 Task: Show the option for the privacy policy.
Action: Mouse moved to (871, 113)
Screenshot: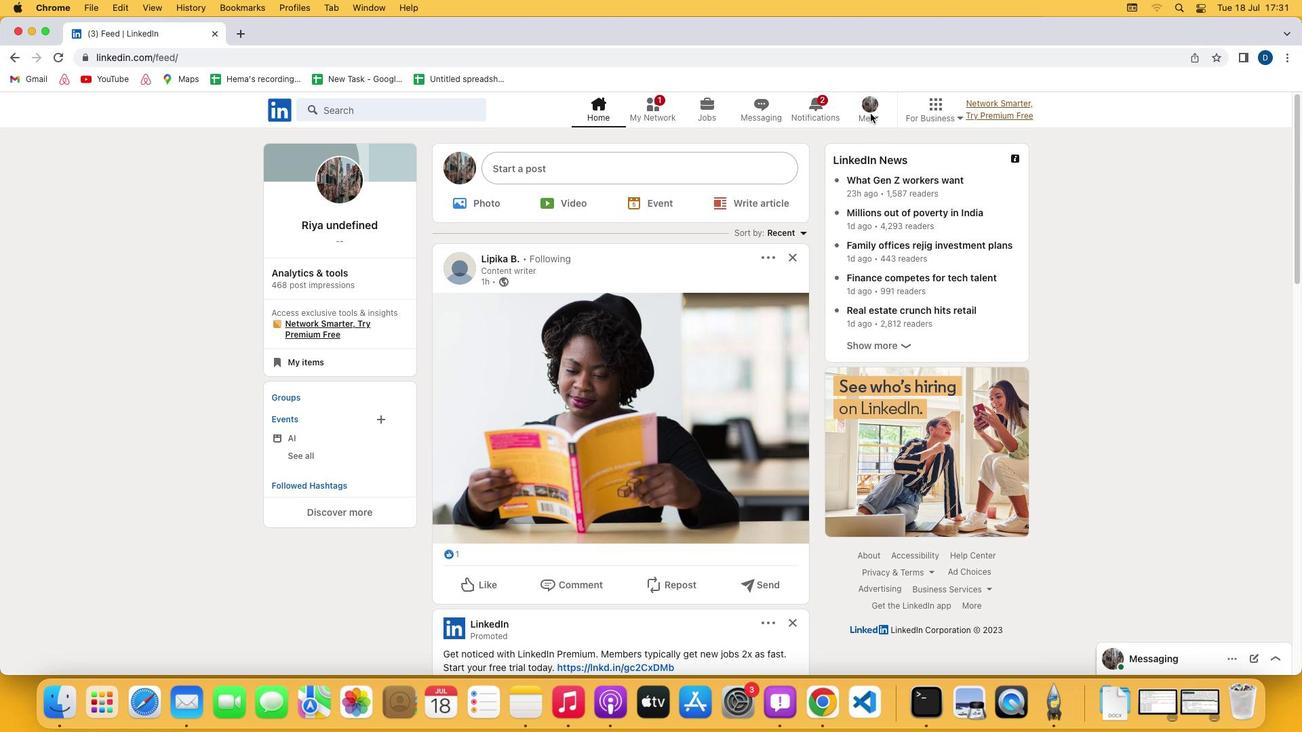 
Action: Mouse pressed left at (871, 113)
Screenshot: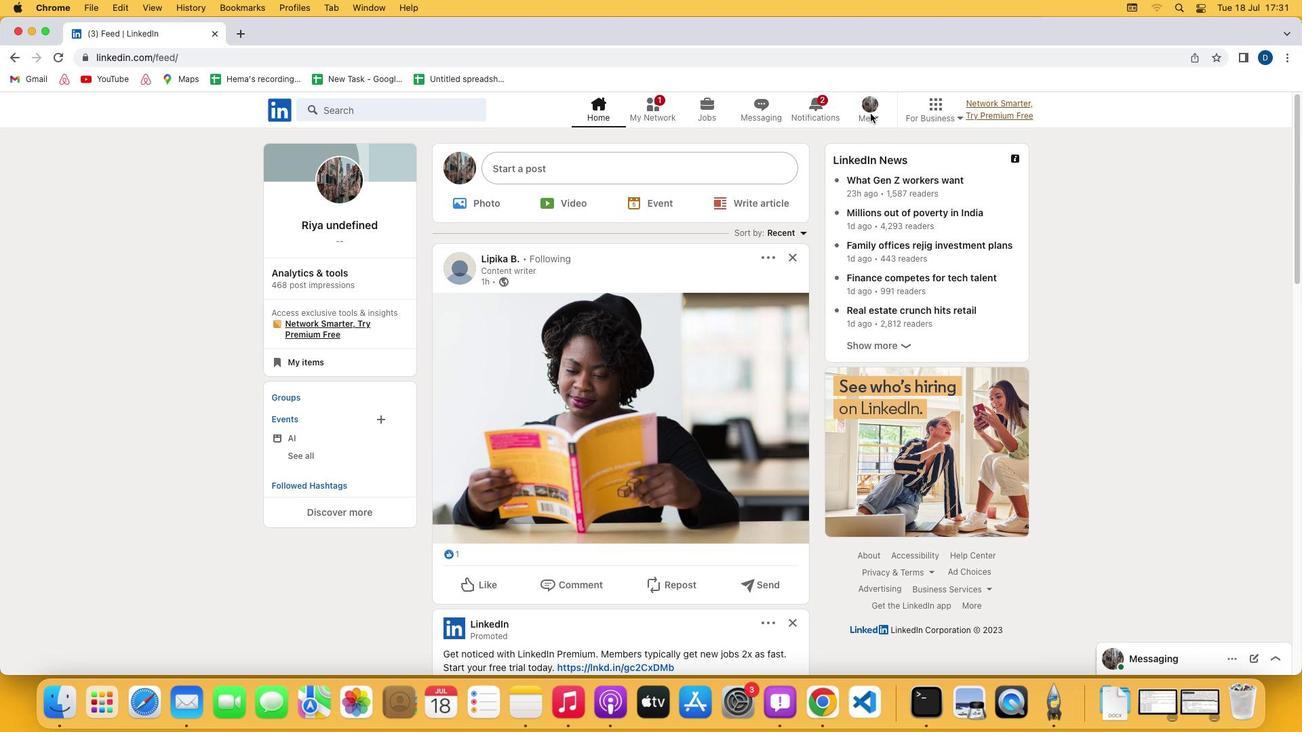 
Action: Mouse moved to (873, 114)
Screenshot: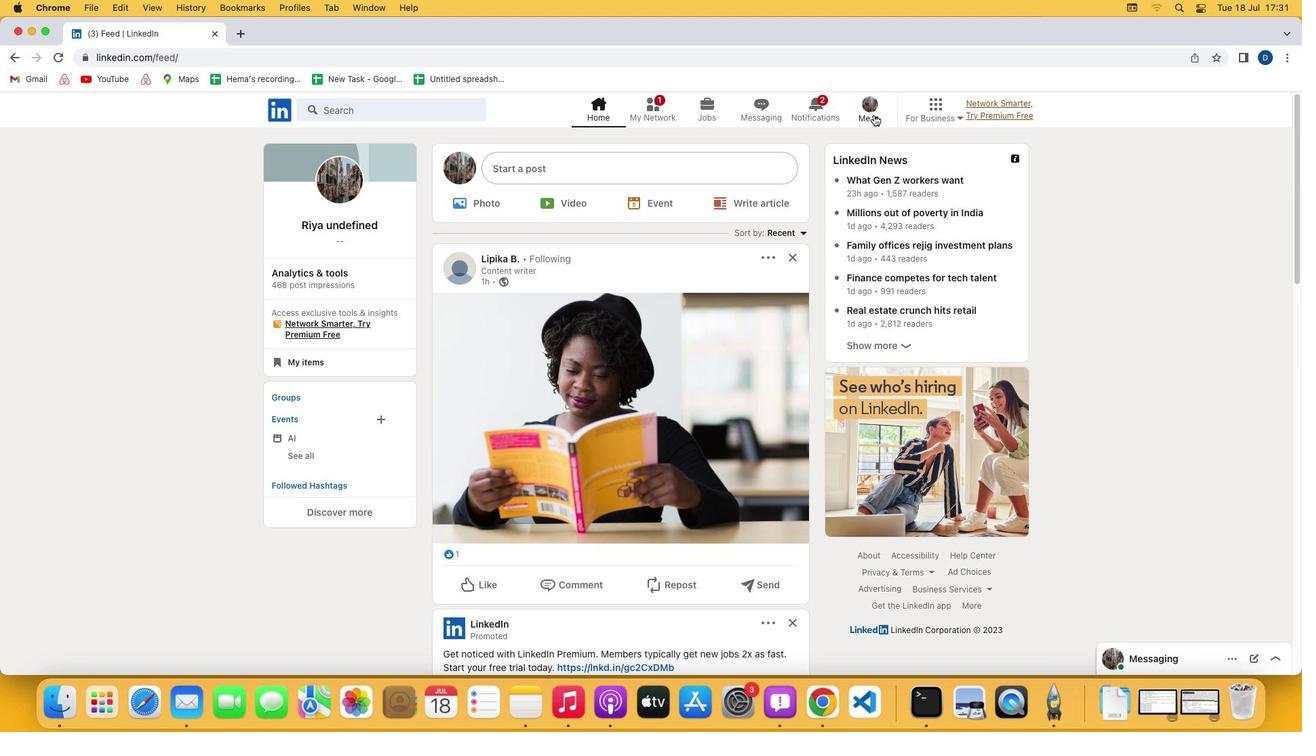 
Action: Mouse pressed left at (873, 114)
Screenshot: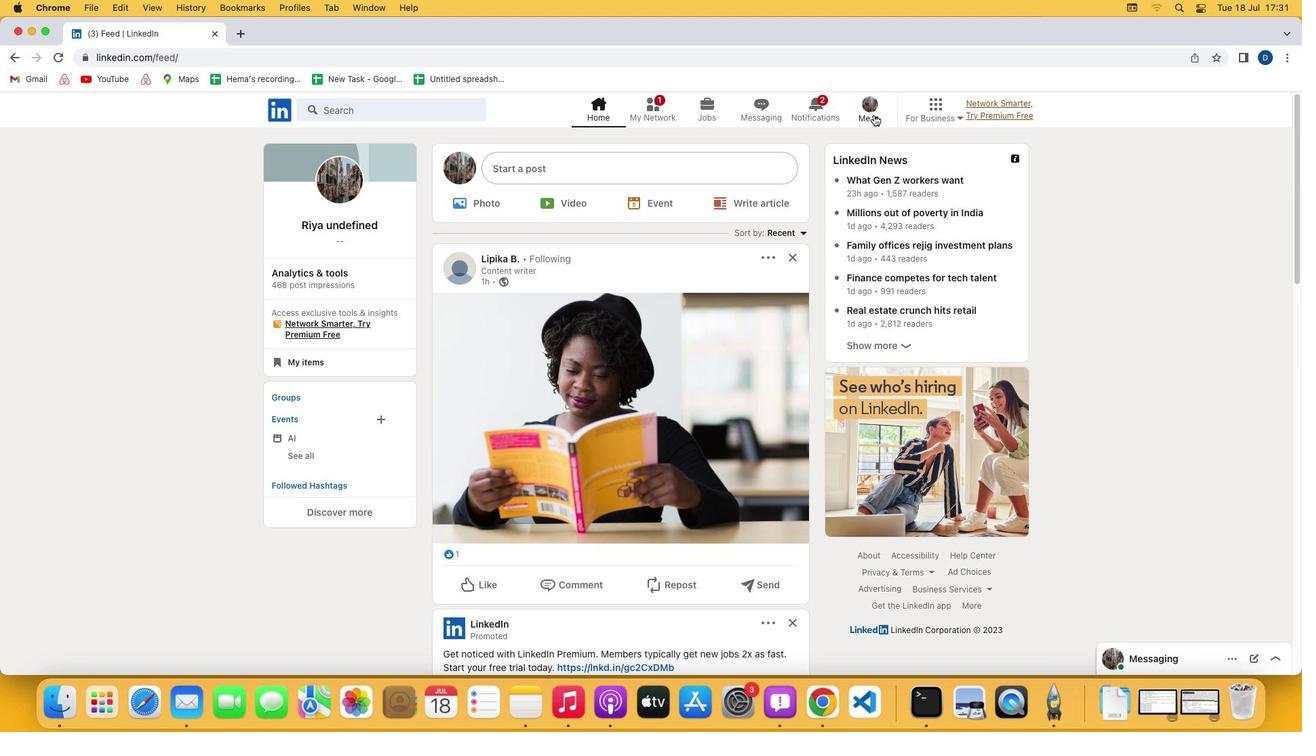 
Action: Mouse moved to (844, 193)
Screenshot: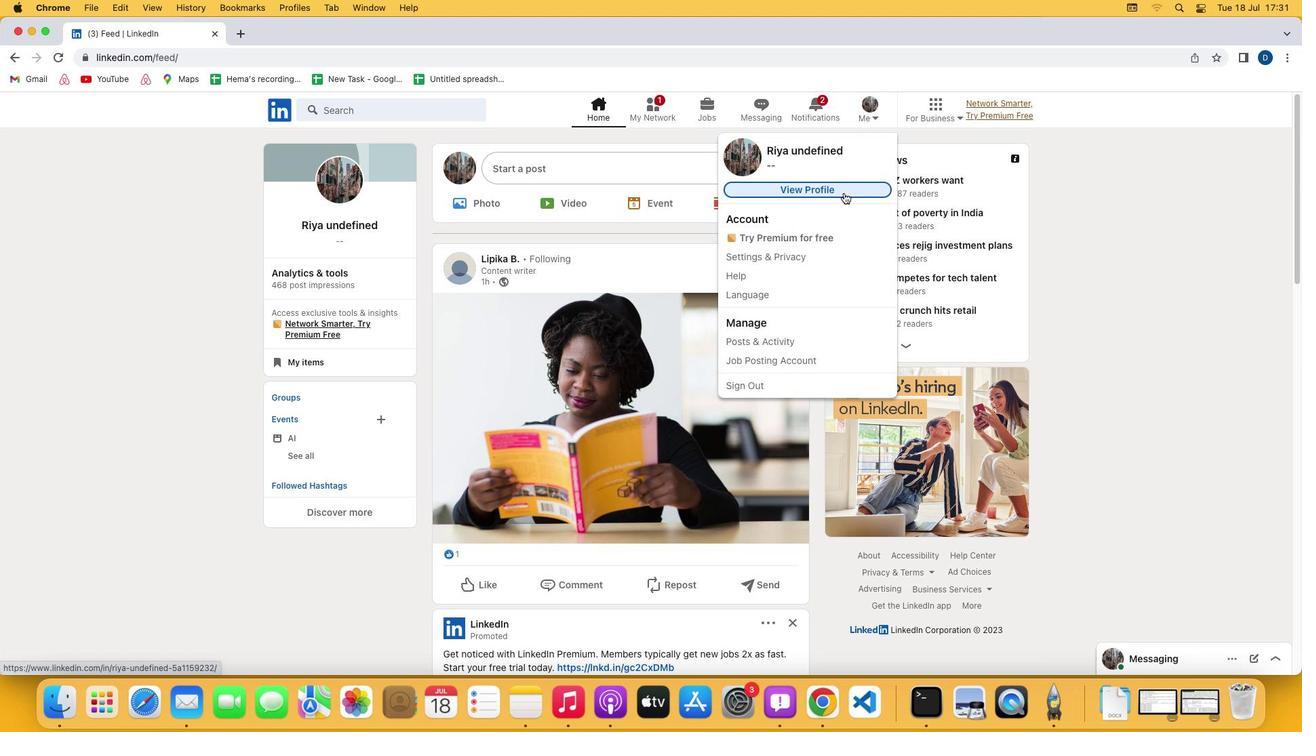 
Action: Mouse pressed left at (844, 193)
Screenshot: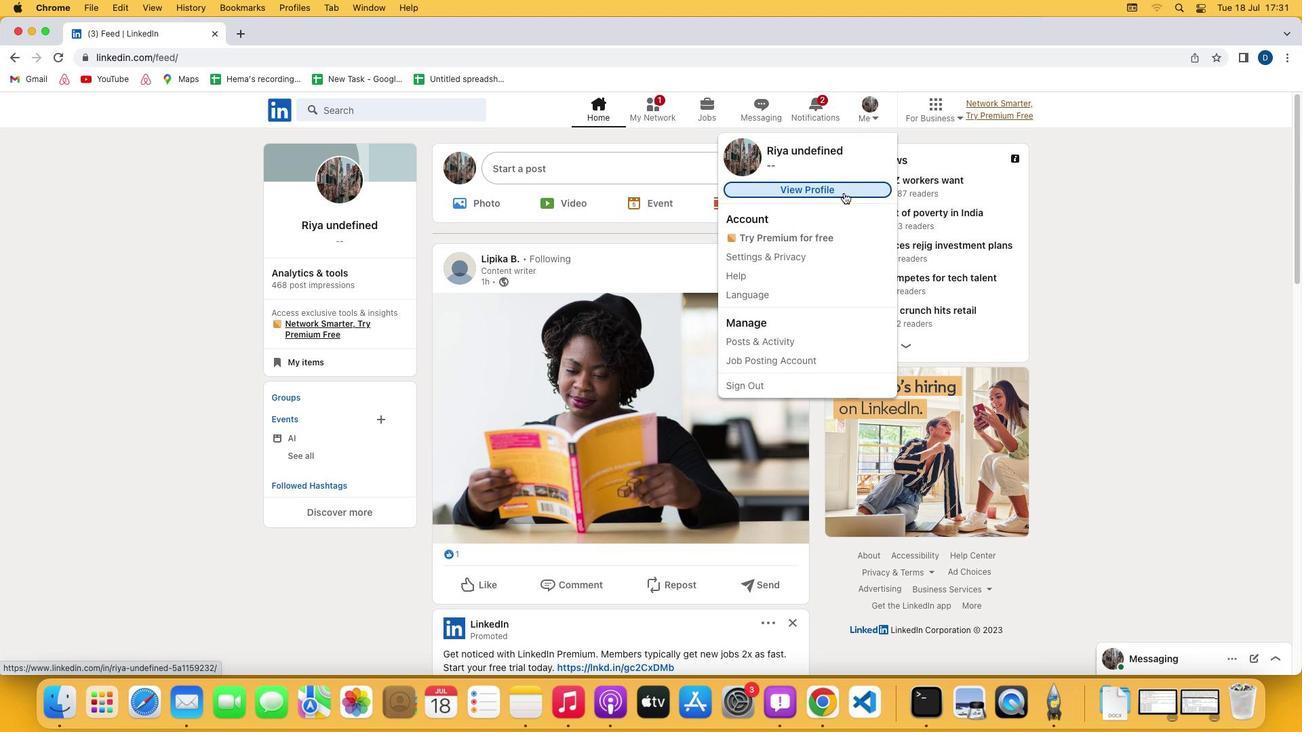 
Action: Mouse moved to (603, 319)
Screenshot: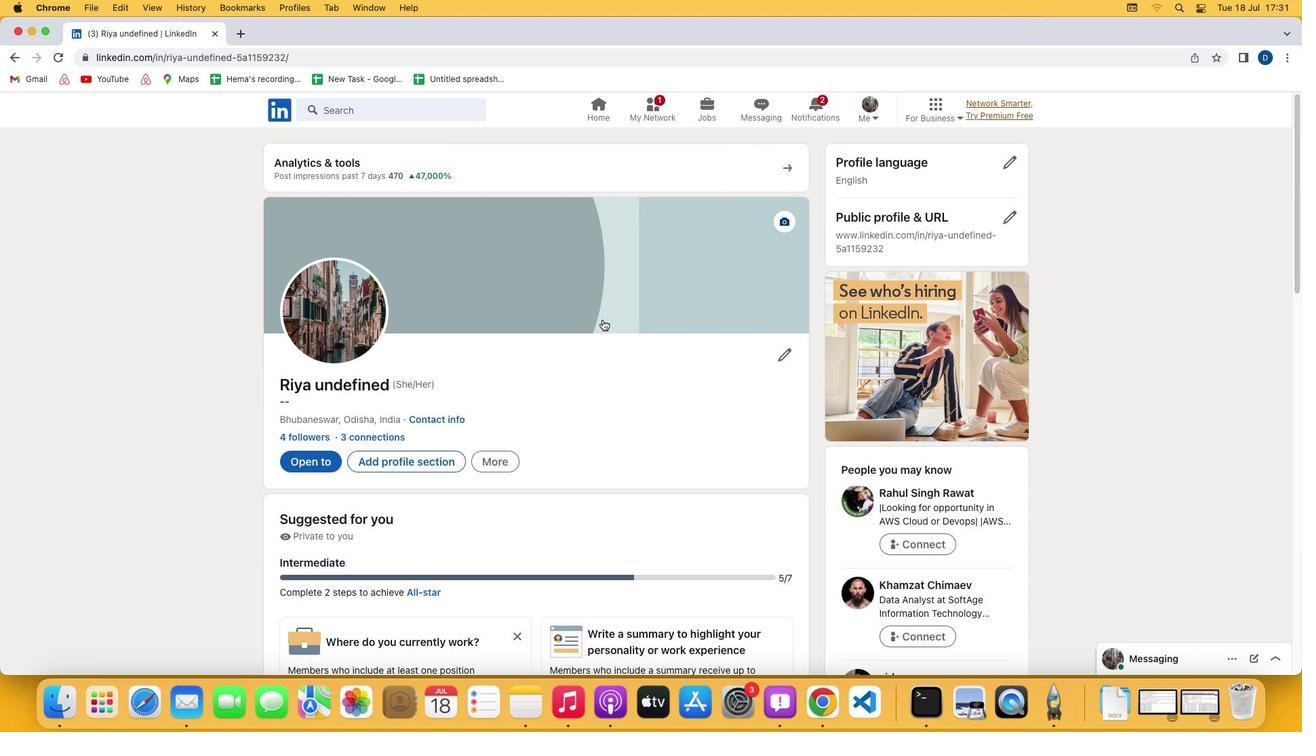 
Action: Mouse scrolled (603, 319) with delta (0, 0)
Screenshot: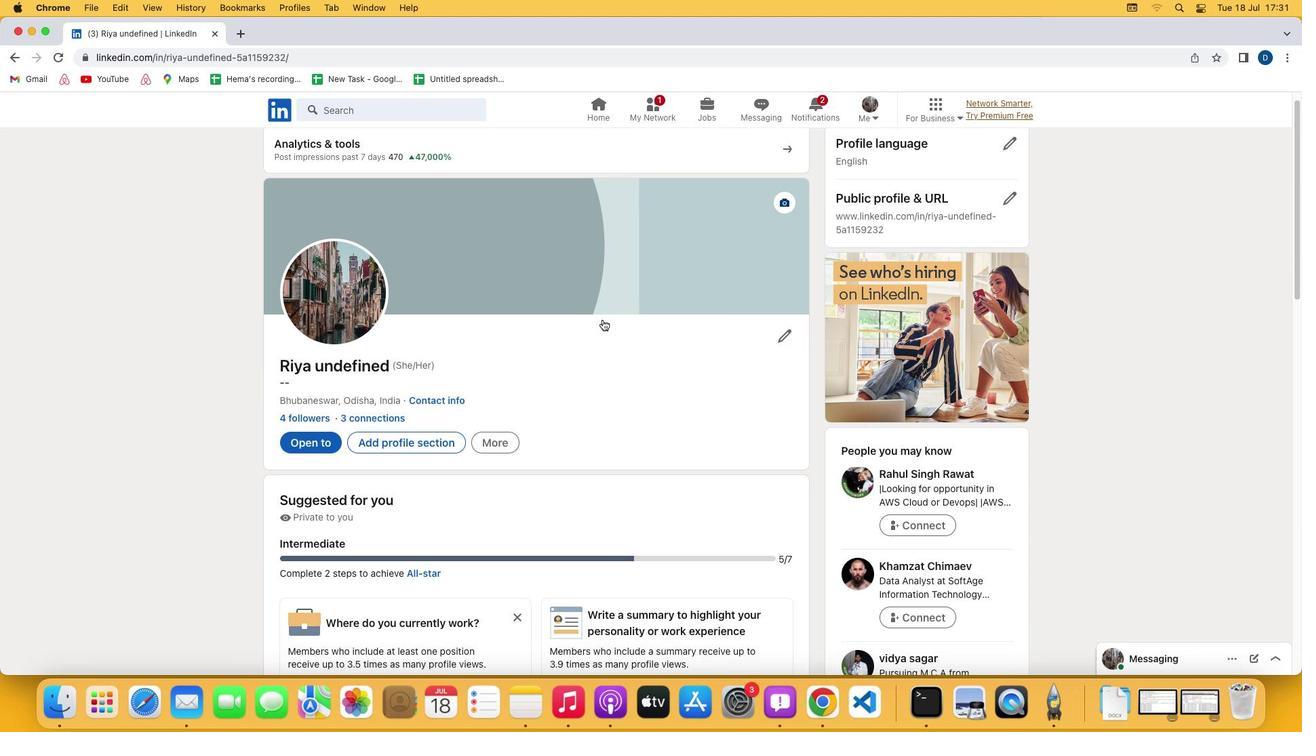 
Action: Mouse scrolled (603, 319) with delta (0, 0)
Screenshot: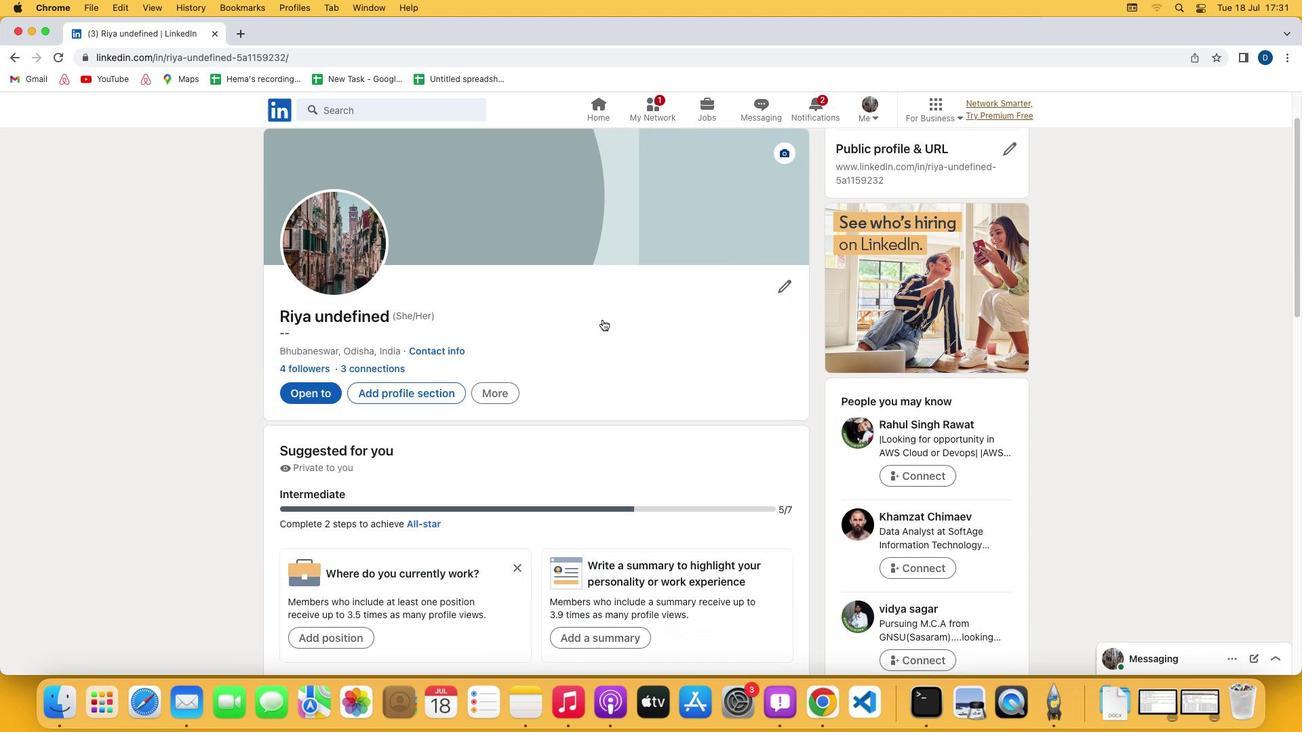 
Action: Mouse scrolled (603, 319) with delta (0, -2)
Screenshot: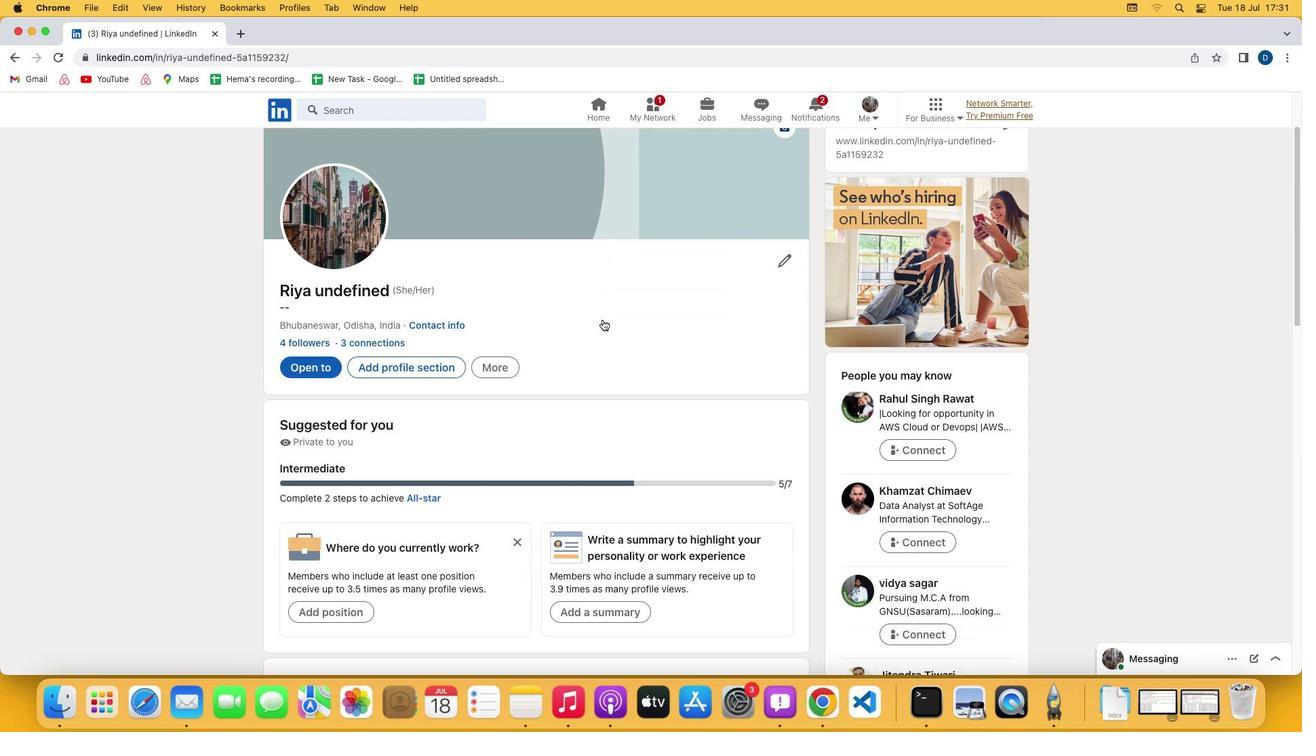 
Action: Mouse scrolled (603, 319) with delta (0, -2)
Screenshot: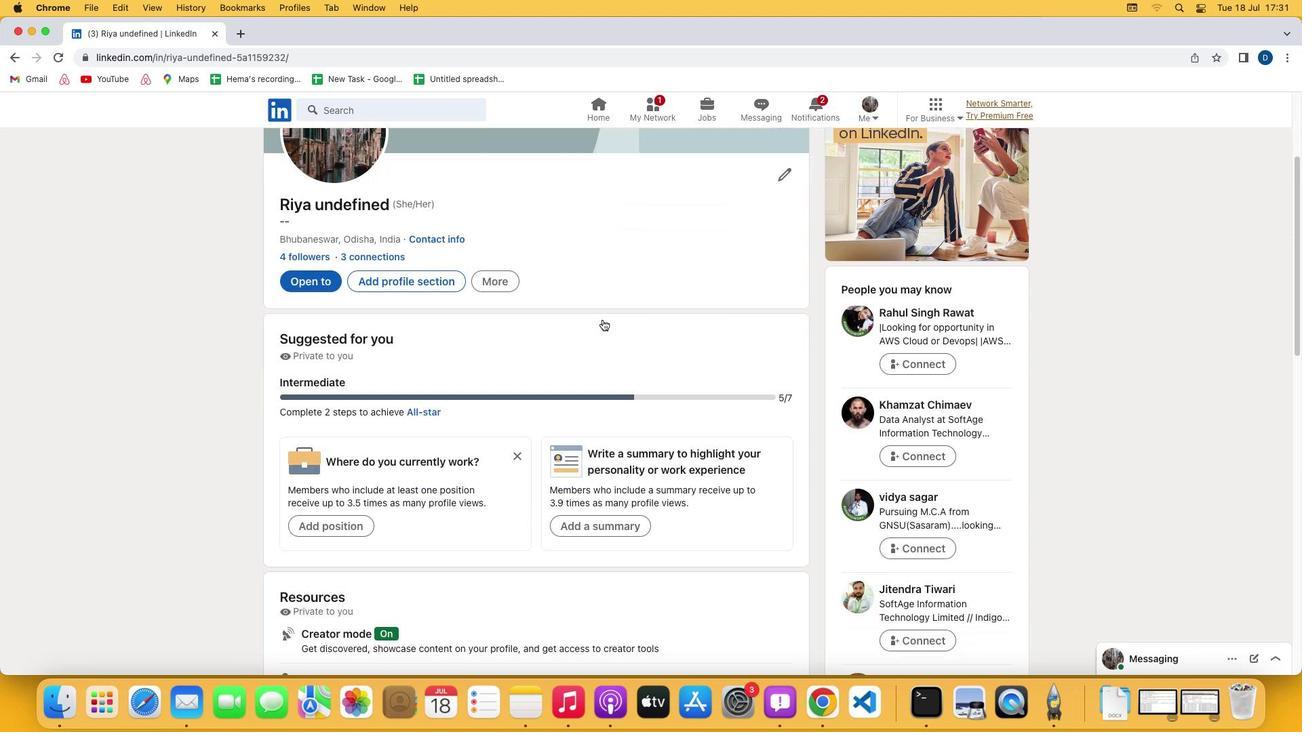
Action: Mouse scrolled (603, 319) with delta (0, -2)
Screenshot: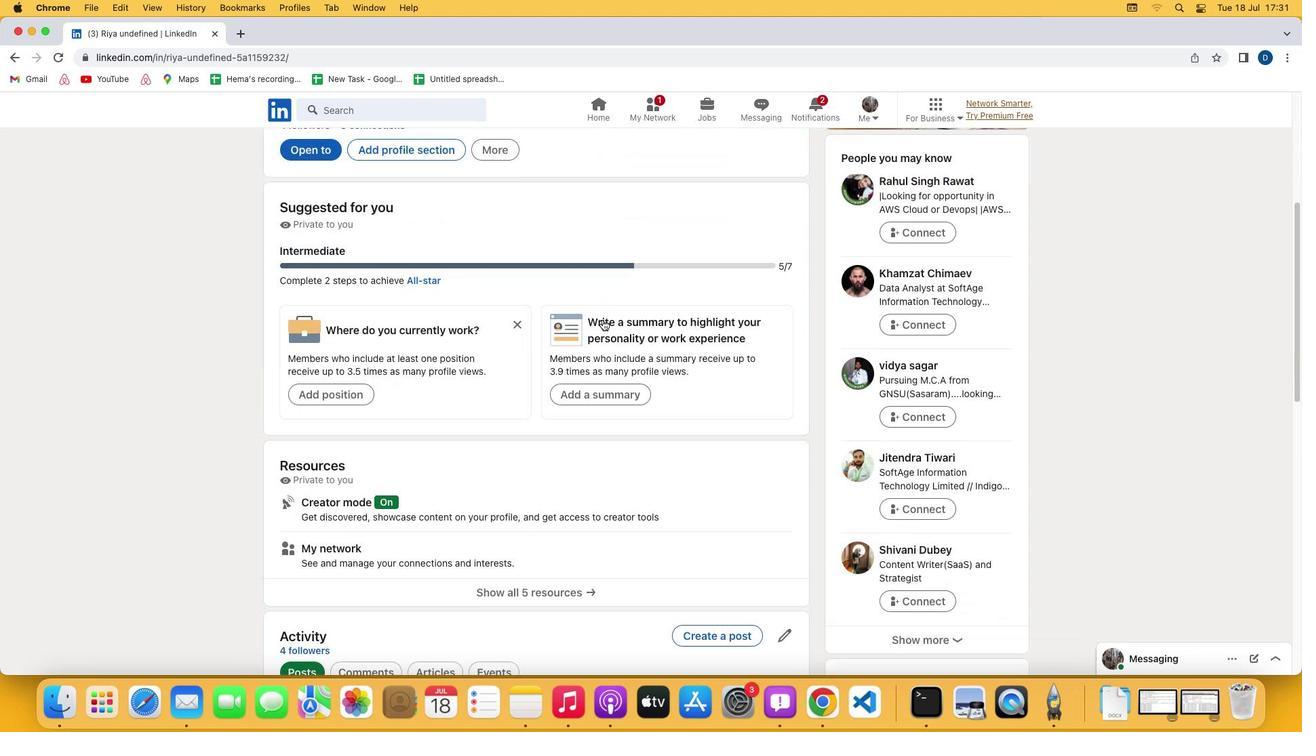 
Action: Mouse scrolled (603, 319) with delta (0, 0)
Screenshot: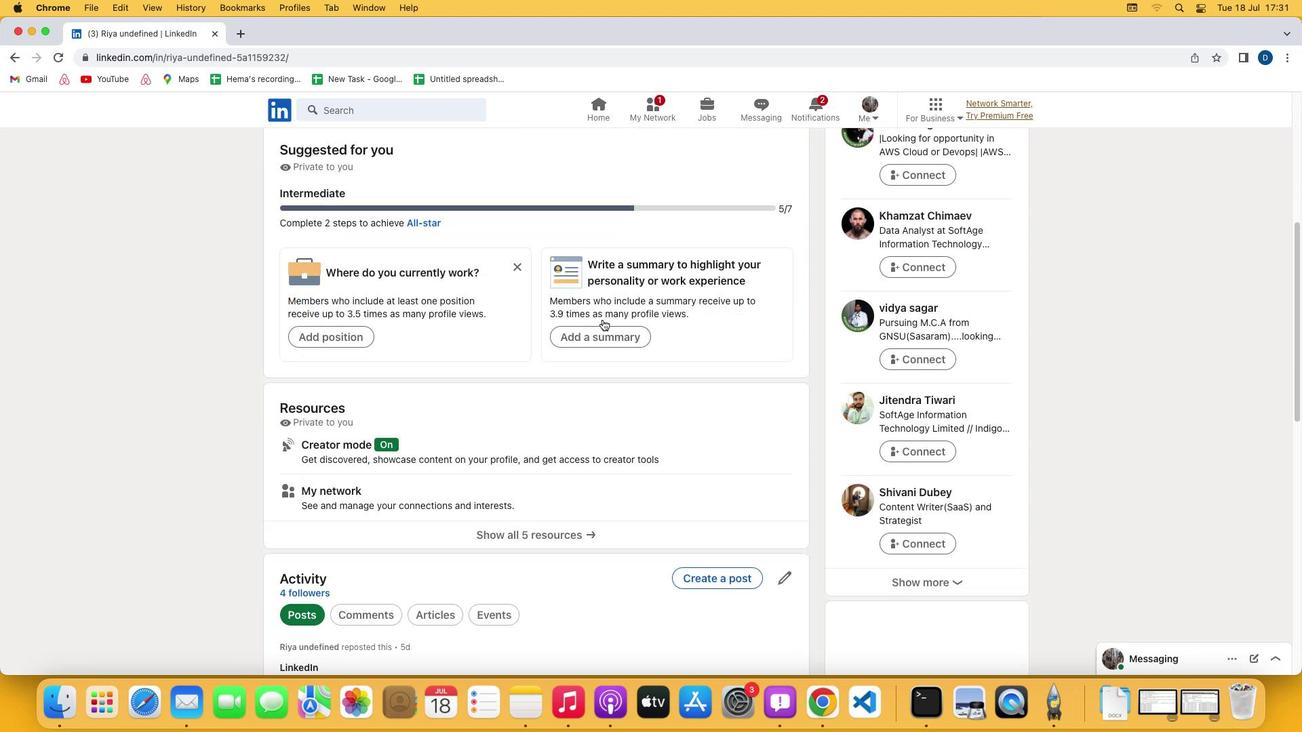 
Action: Mouse scrolled (603, 319) with delta (0, 0)
Screenshot: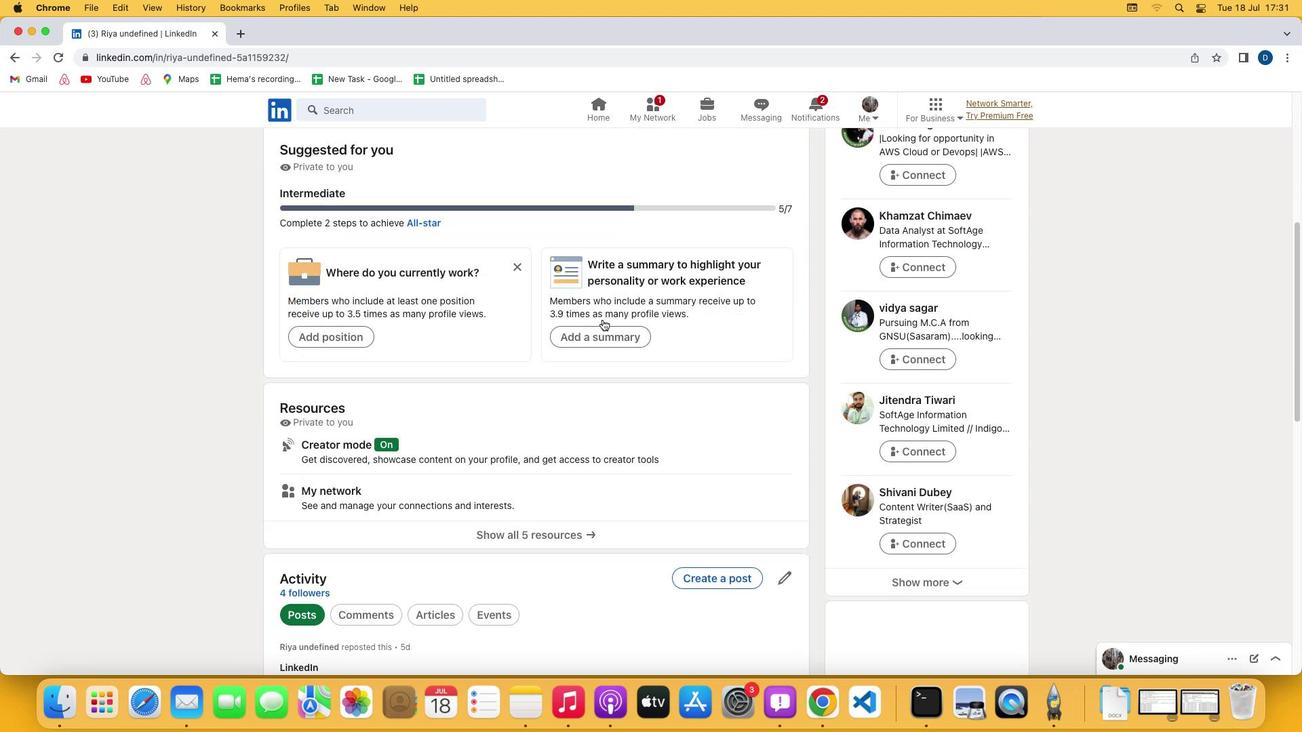 
Action: Mouse scrolled (603, 319) with delta (0, -2)
Screenshot: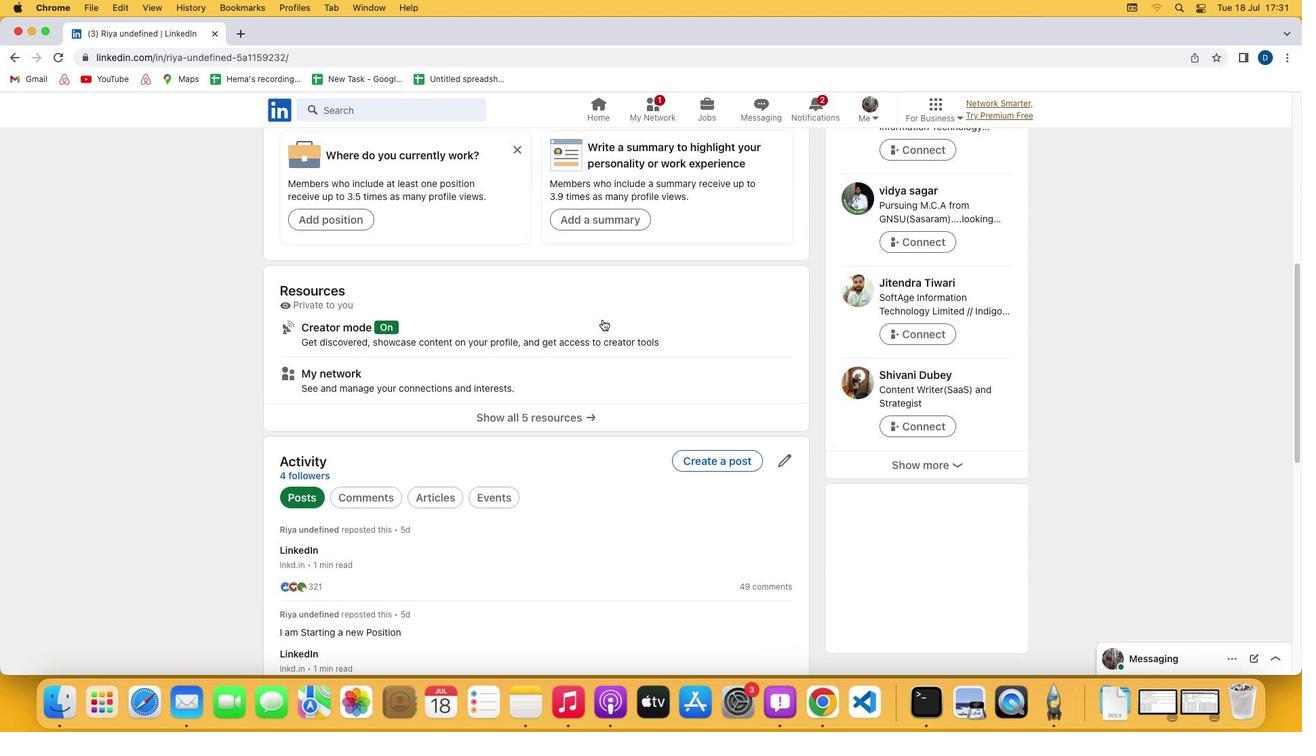 
Action: Mouse scrolled (603, 319) with delta (0, -2)
Screenshot: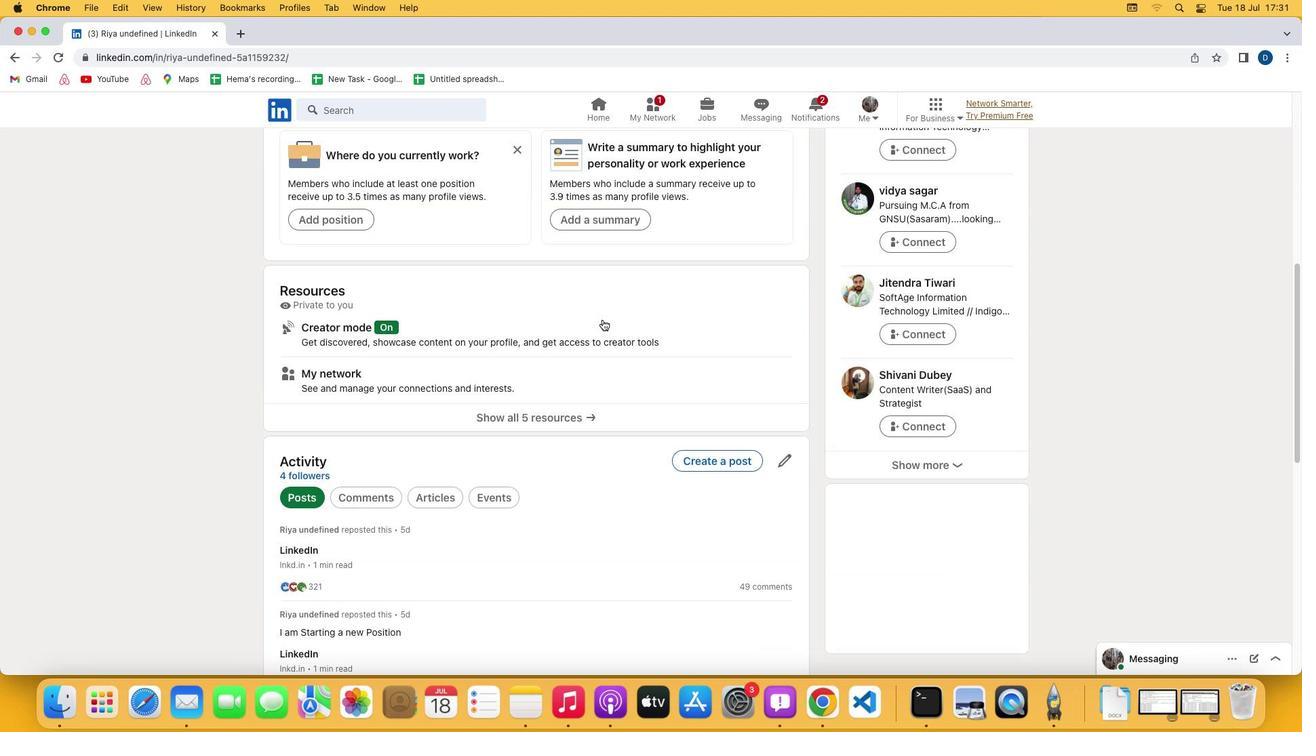 
Action: Mouse scrolled (603, 319) with delta (0, 0)
Screenshot: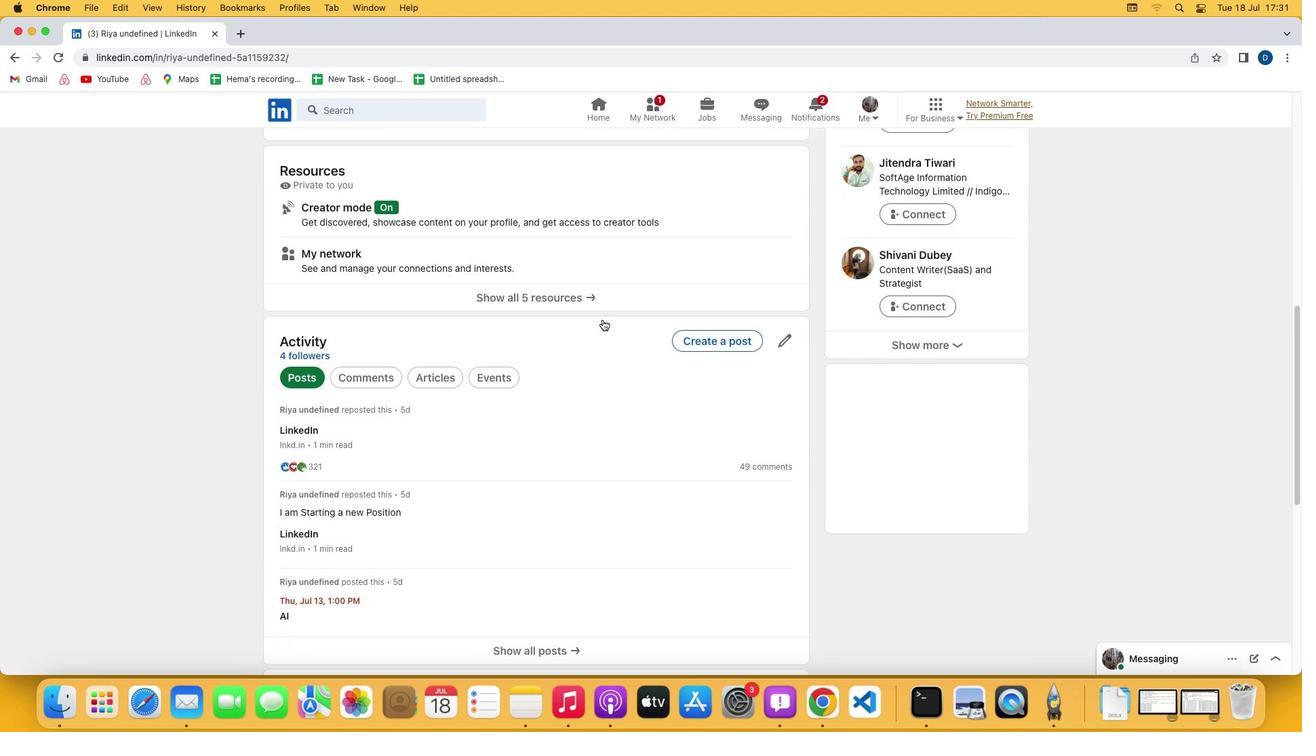 
Action: Mouse scrolled (603, 319) with delta (0, 0)
Screenshot: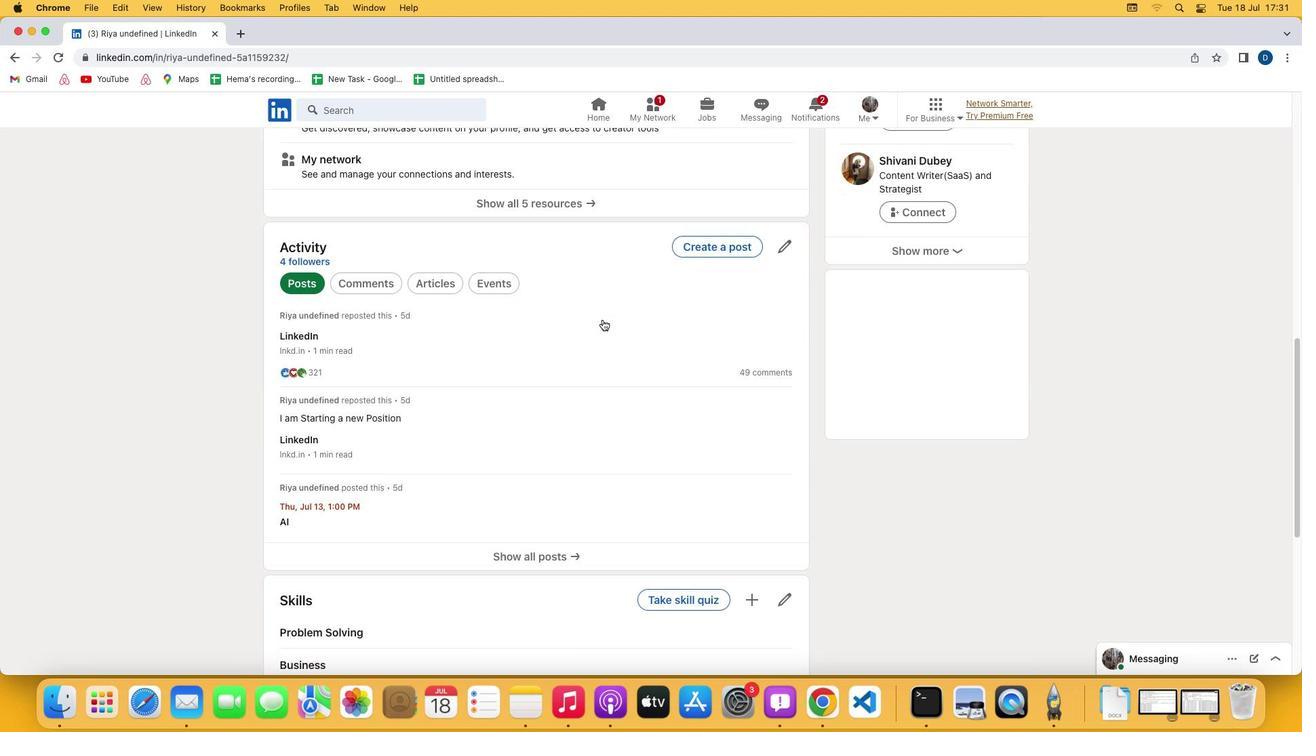 
Action: Mouse scrolled (603, 319) with delta (0, -2)
Screenshot: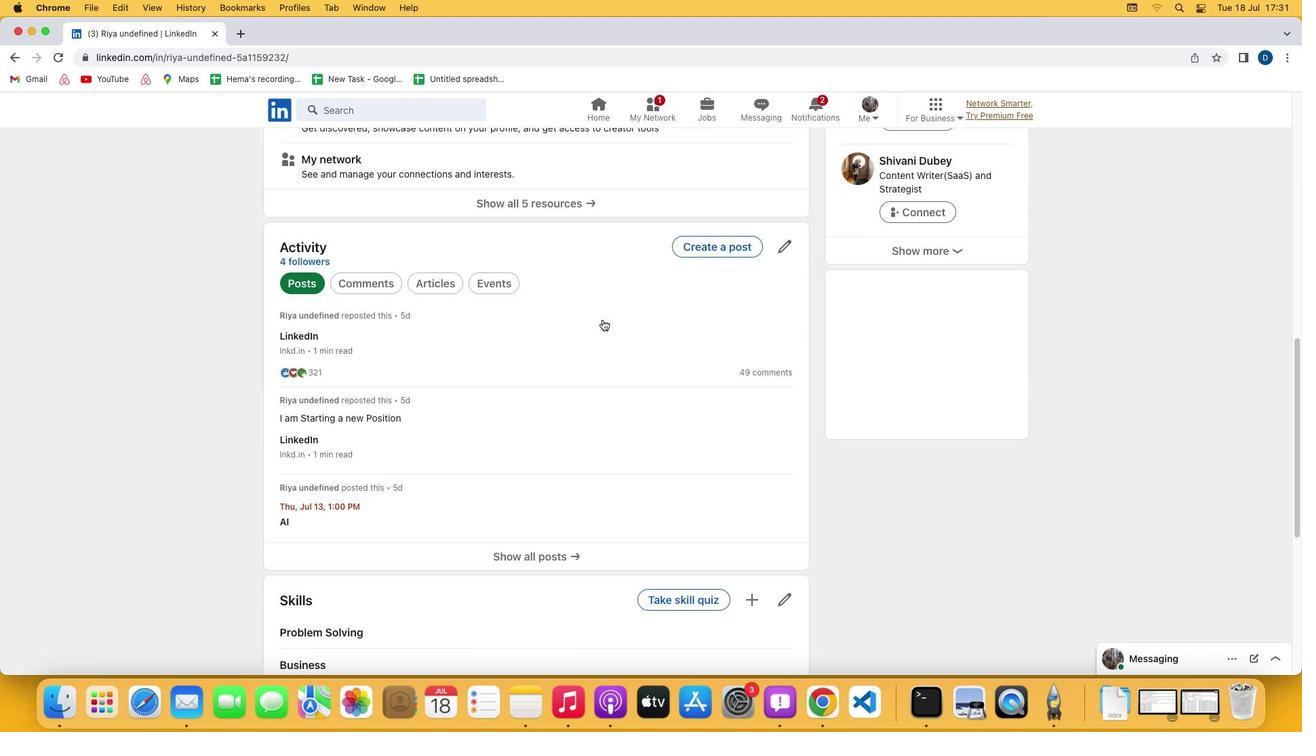 
Action: Mouse scrolled (603, 319) with delta (0, -2)
Screenshot: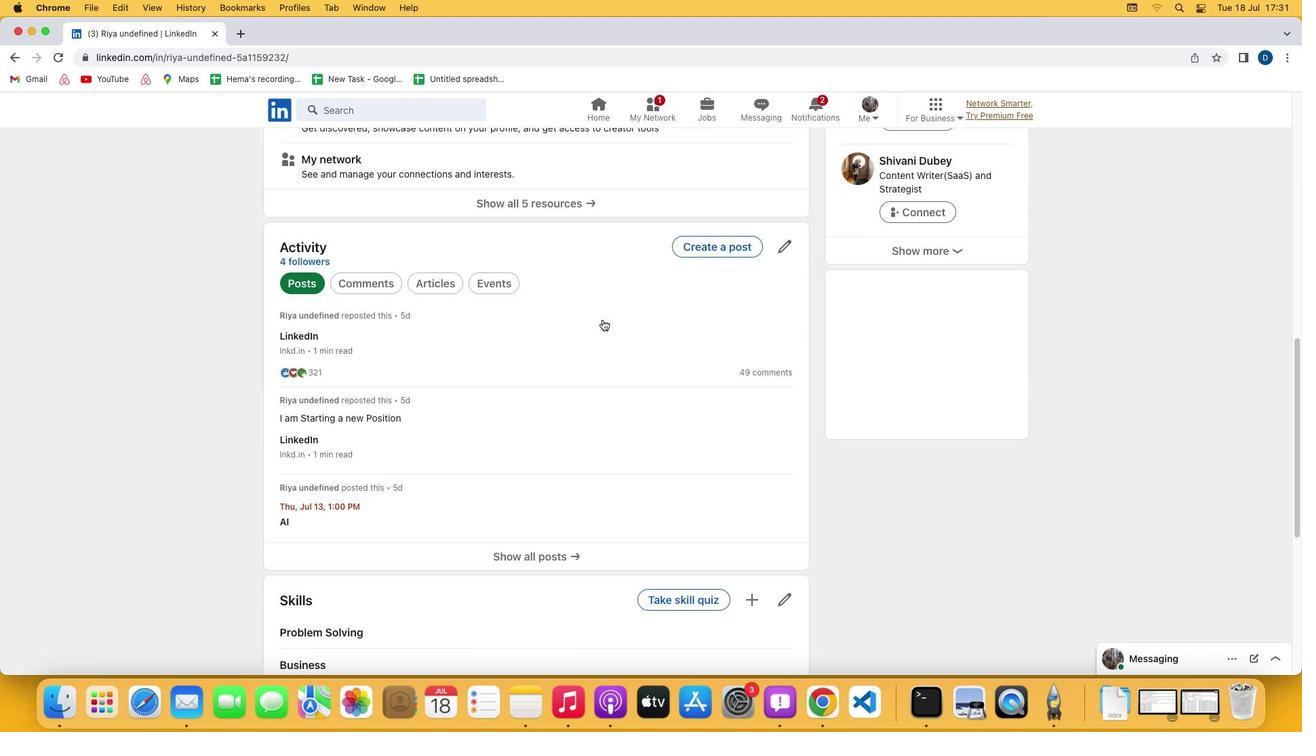 
Action: Mouse scrolled (603, 319) with delta (0, -3)
Screenshot: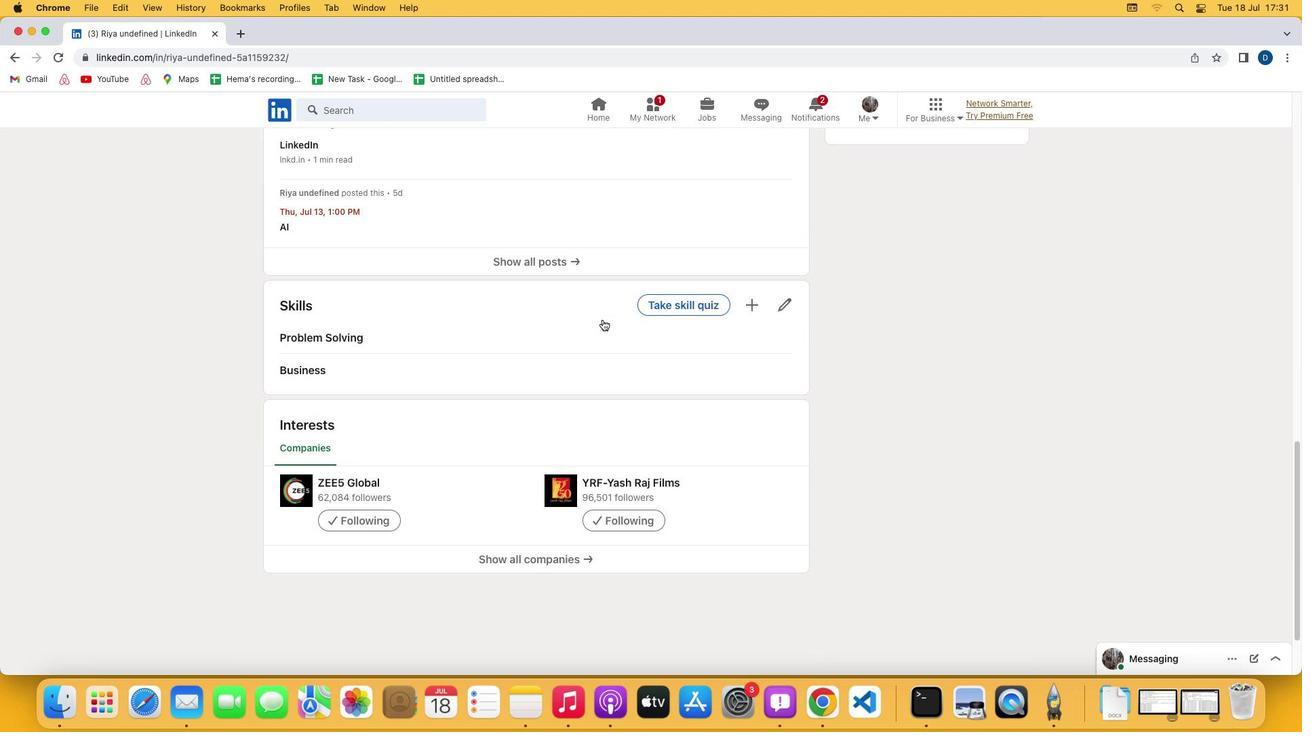 
Action: Mouse scrolled (603, 319) with delta (0, -4)
Screenshot: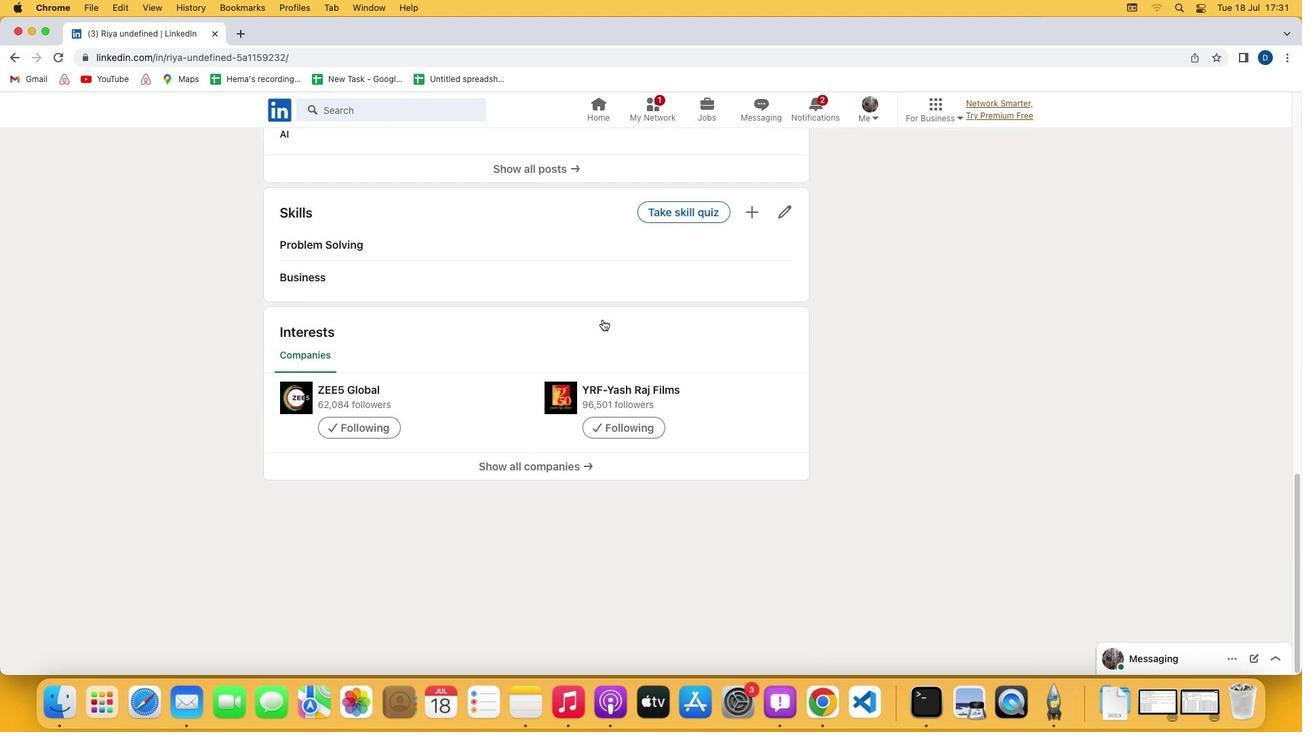 
Action: Mouse scrolled (603, 319) with delta (0, 0)
Screenshot: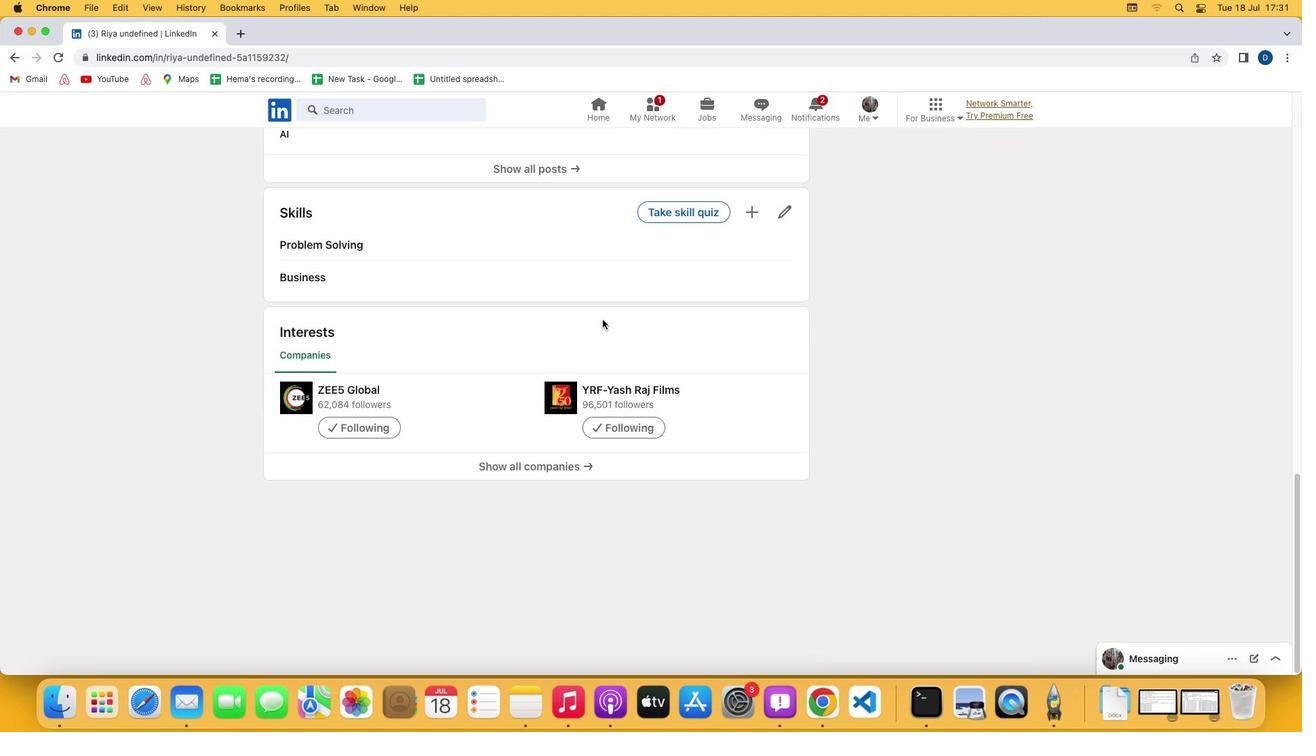 
Action: Mouse scrolled (603, 319) with delta (0, 0)
Screenshot: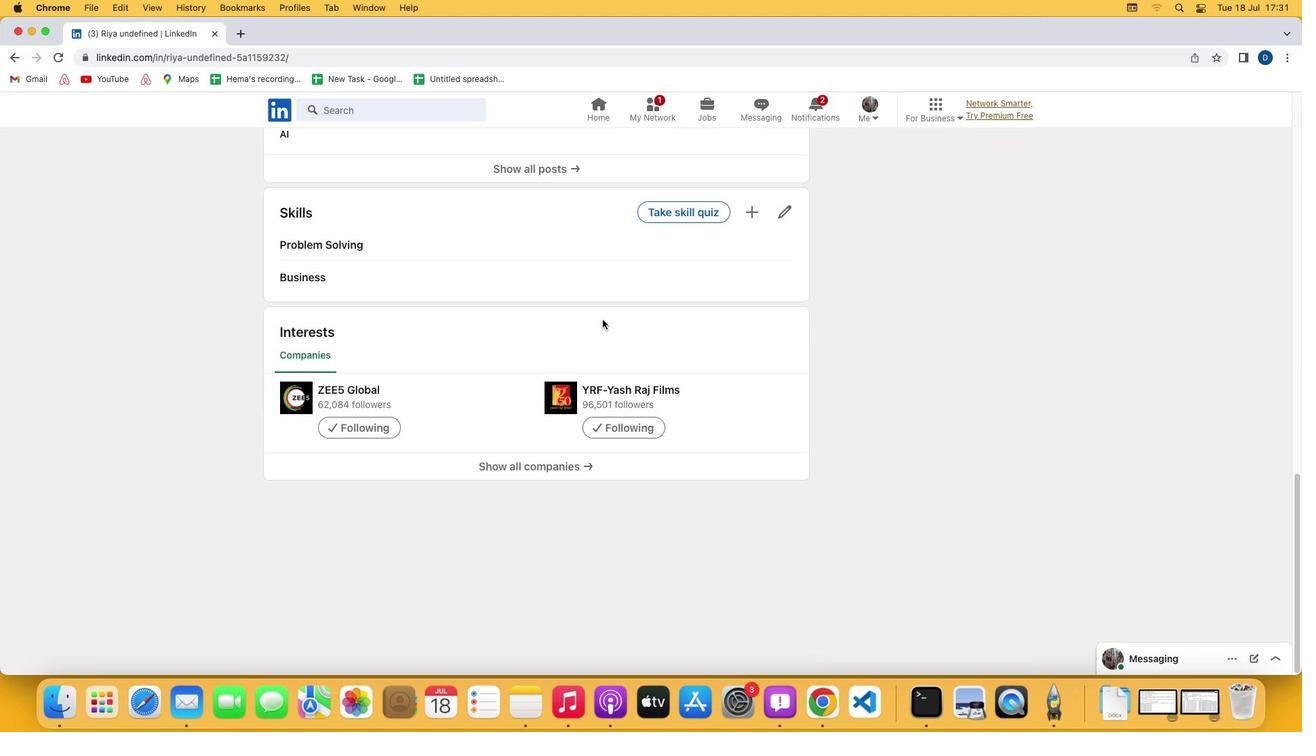 
Action: Mouse scrolled (603, 319) with delta (0, -2)
Screenshot: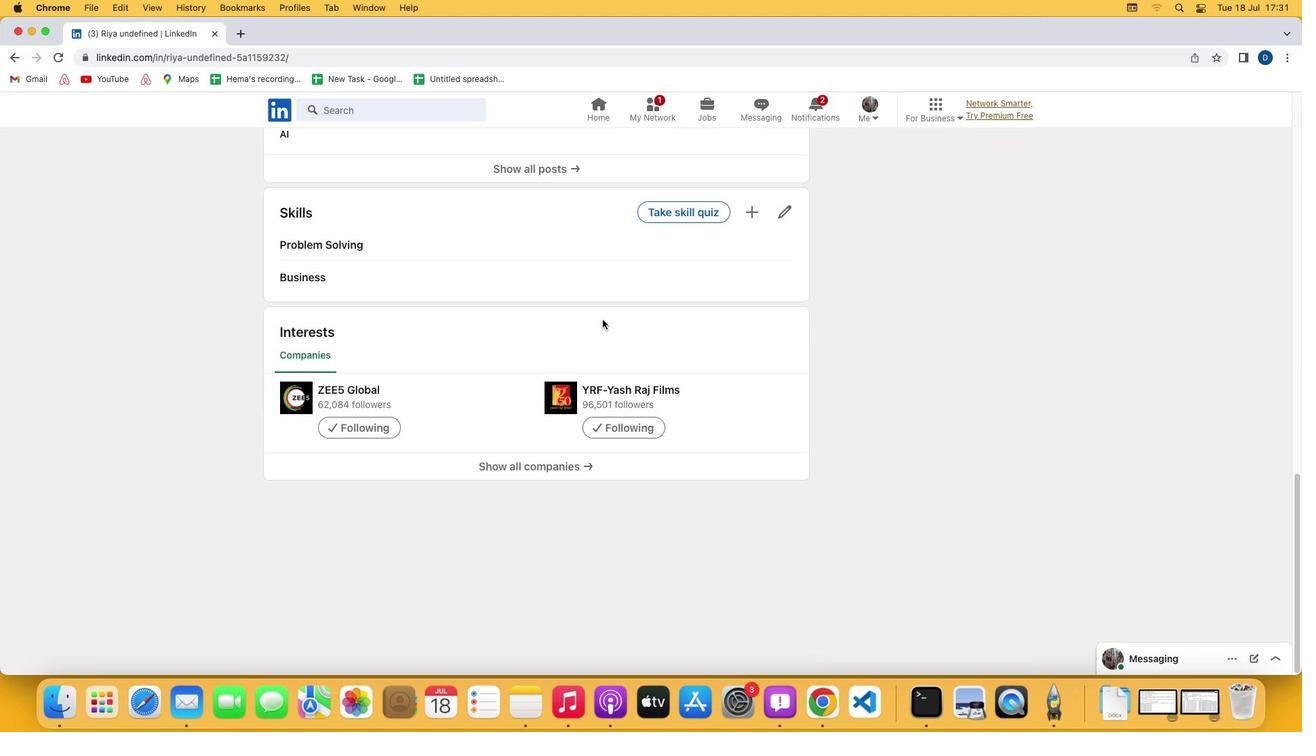 
Action: Mouse scrolled (603, 319) with delta (0, -2)
Screenshot: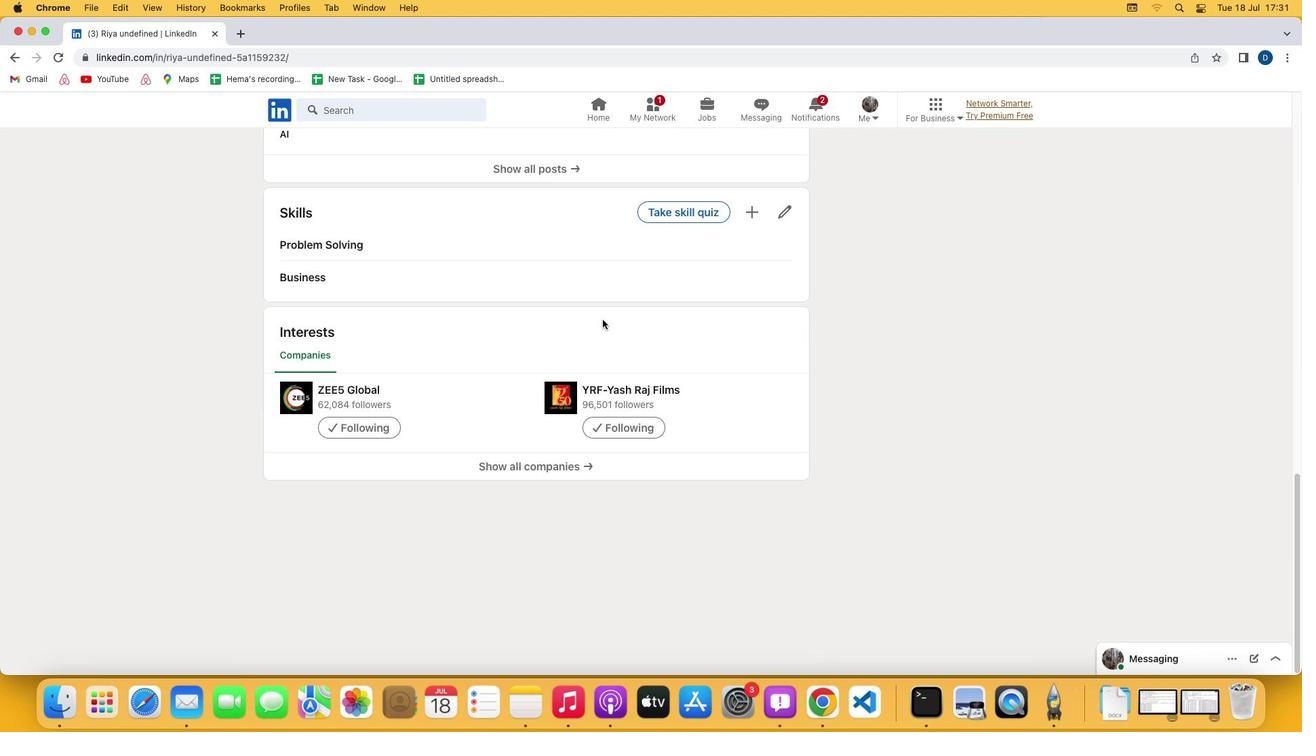 
Action: Mouse scrolled (603, 319) with delta (0, 0)
Screenshot: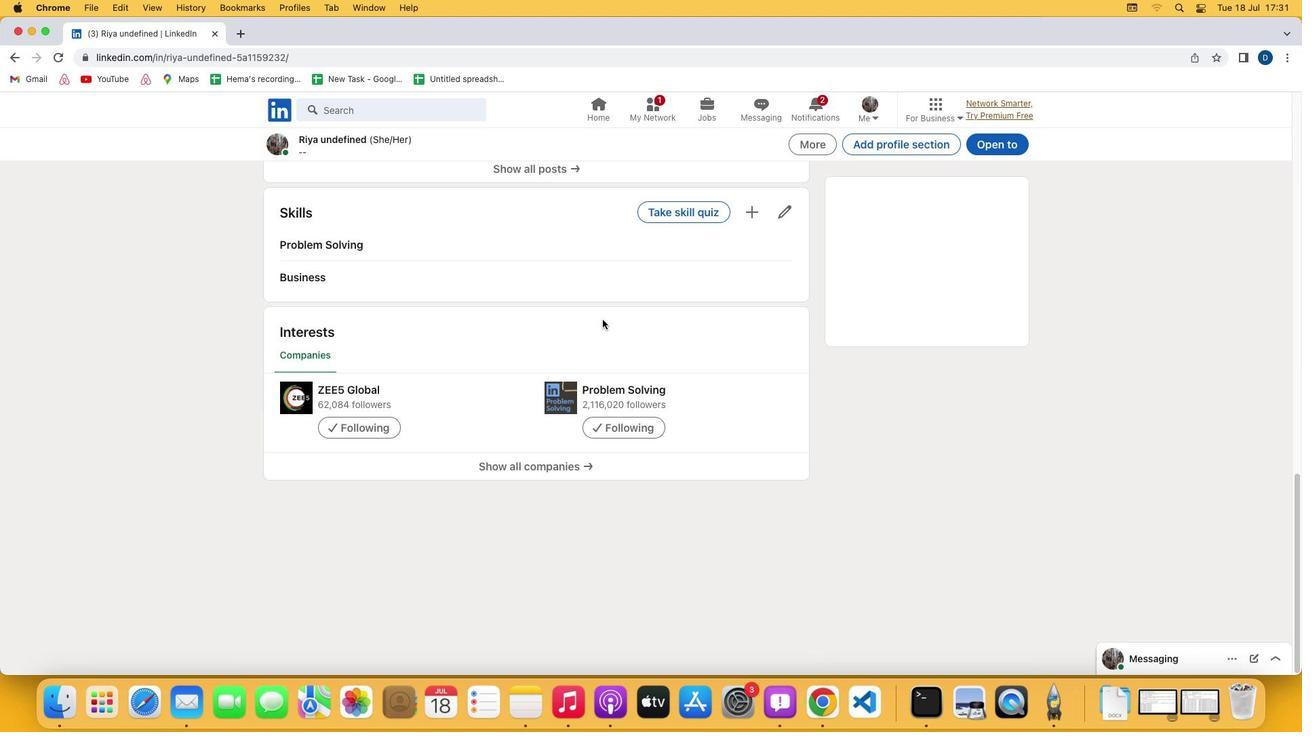 
Action: Mouse scrolled (603, 319) with delta (0, 0)
Screenshot: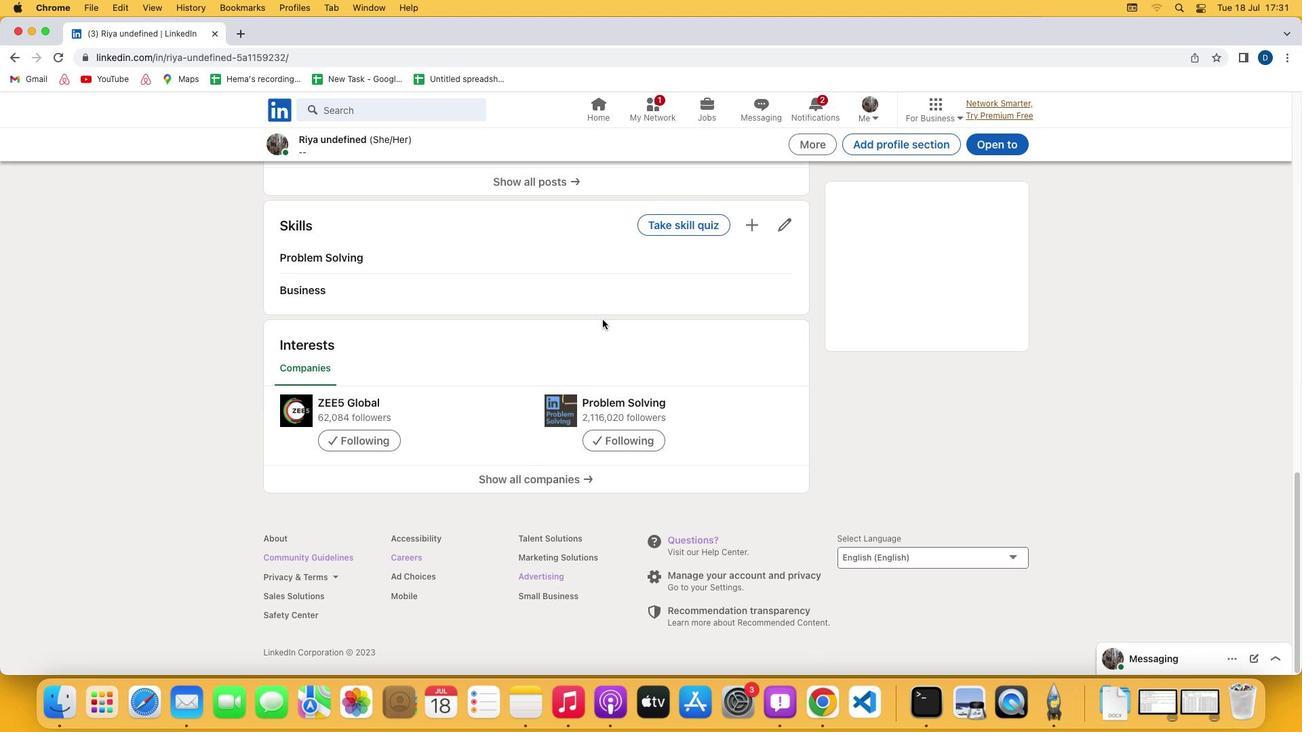 
Action: Mouse scrolled (603, 319) with delta (0, 0)
Screenshot: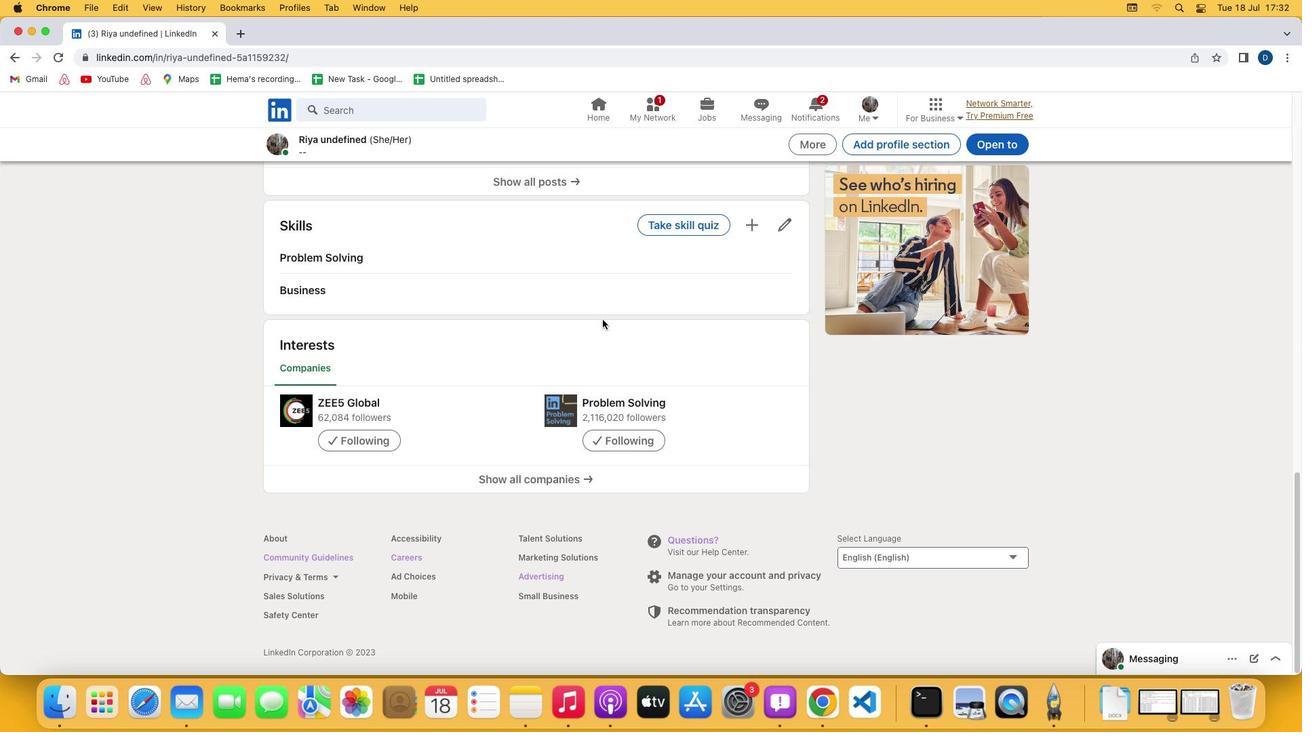 
Action: Mouse scrolled (603, 319) with delta (0, 0)
Screenshot: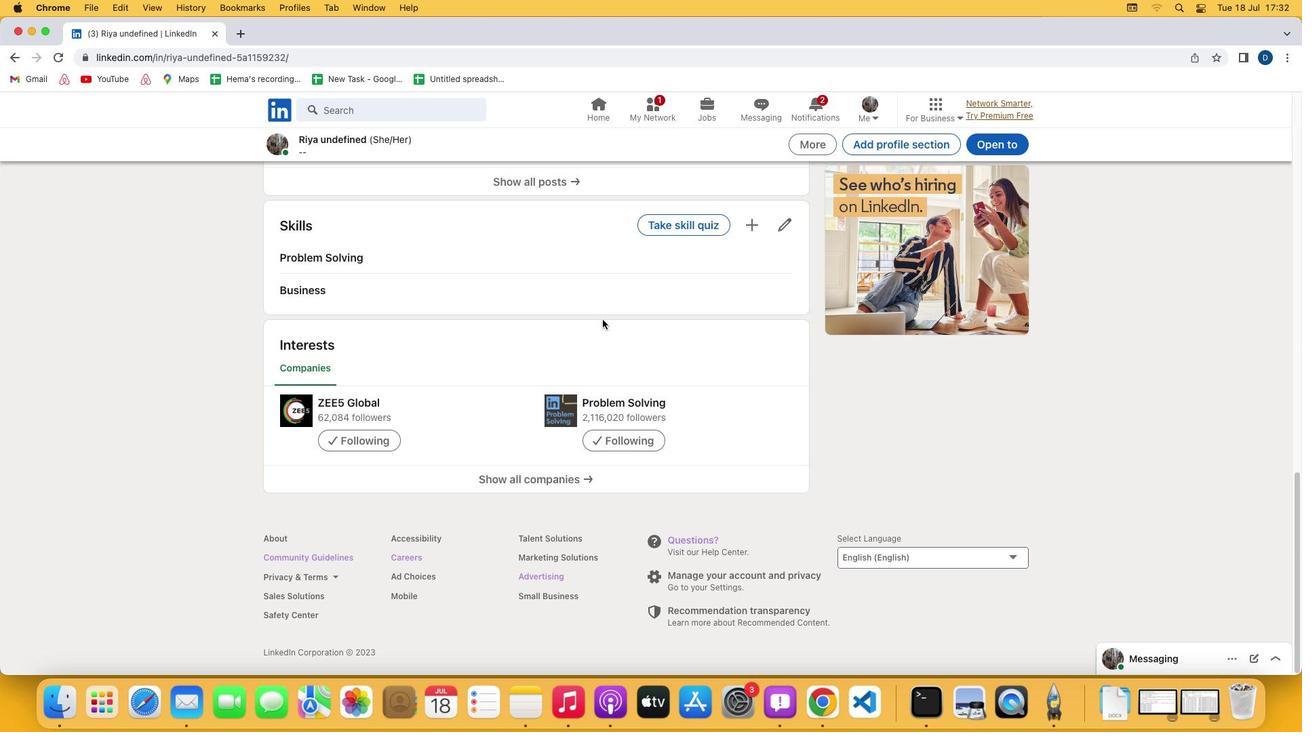 
Action: Mouse moved to (316, 574)
Screenshot: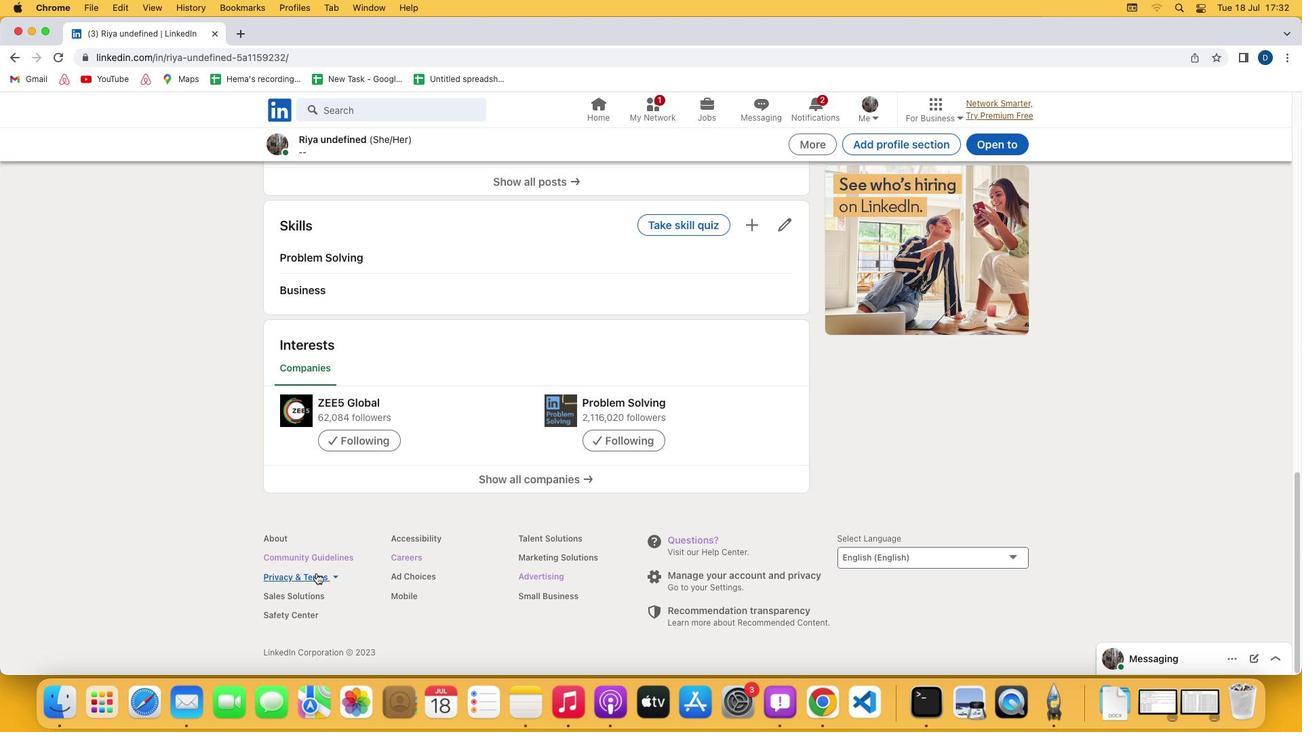 
Action: Mouse pressed left at (316, 574)
Screenshot: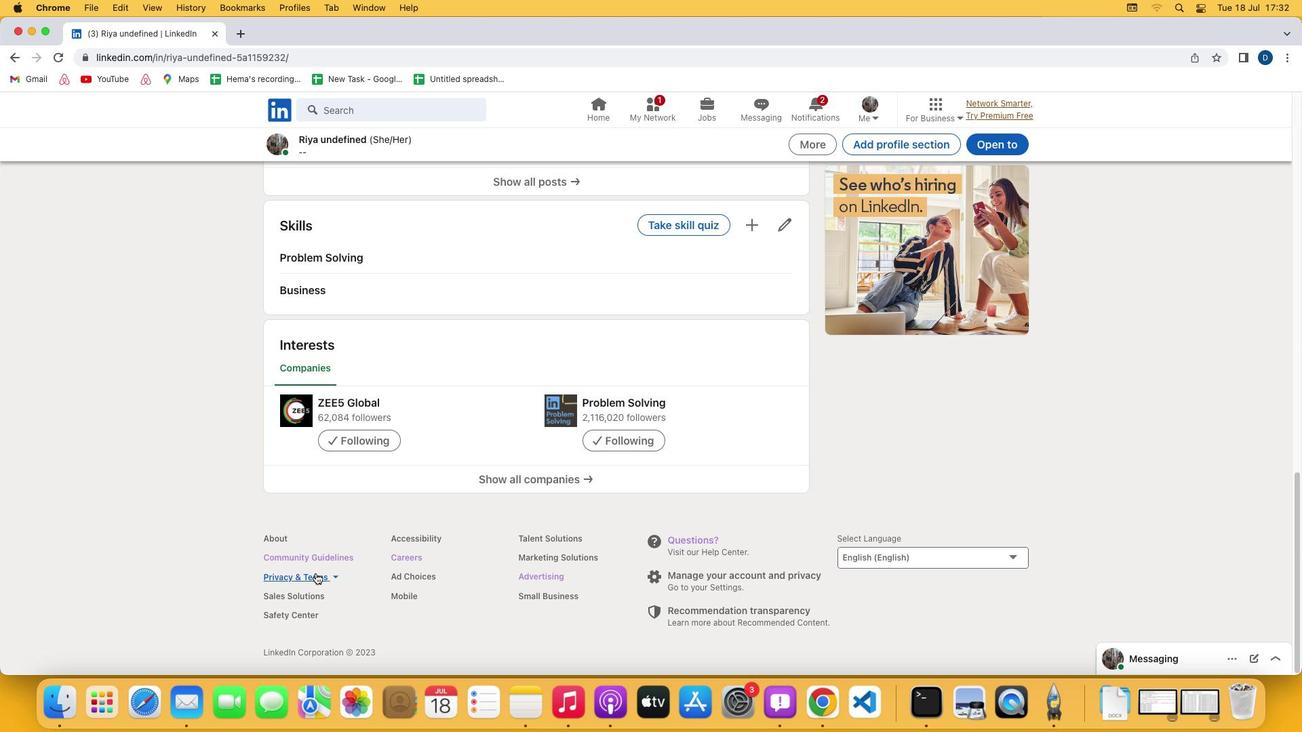 
Action: Mouse moved to (312, 597)
Screenshot: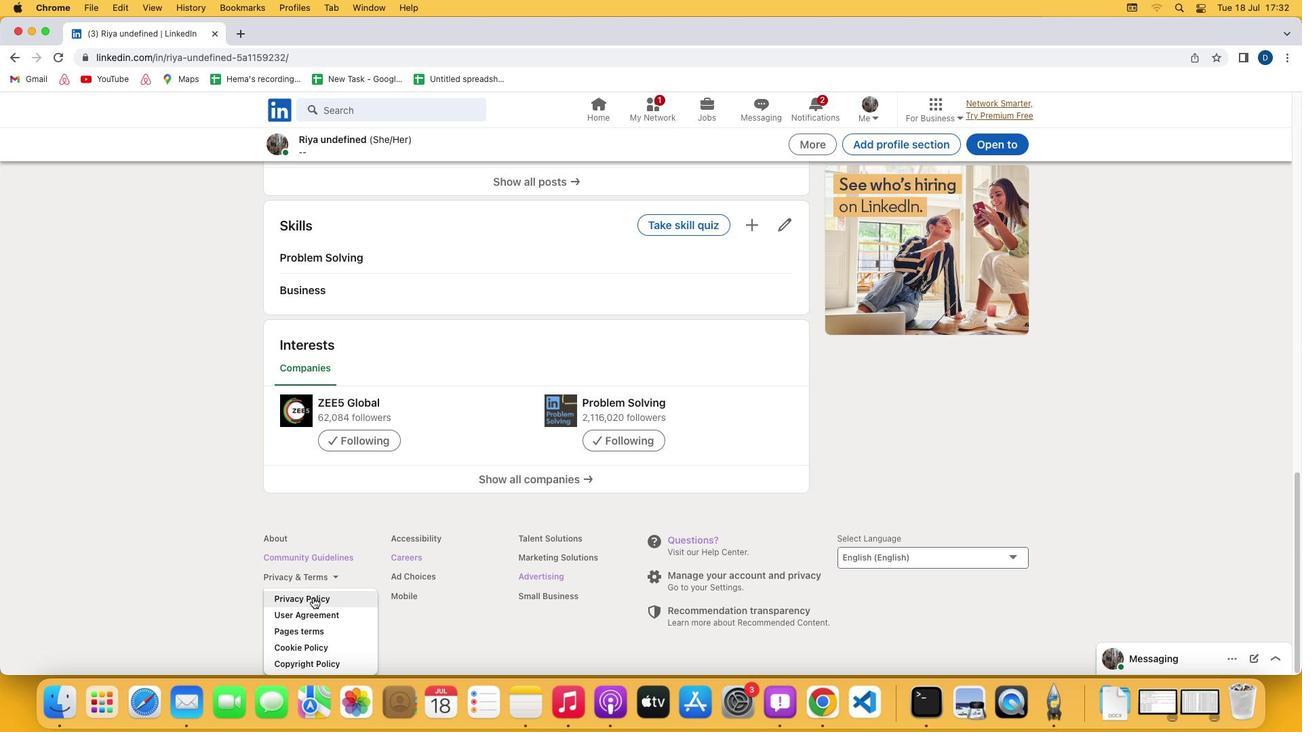 
Action: Mouse pressed left at (312, 597)
Screenshot: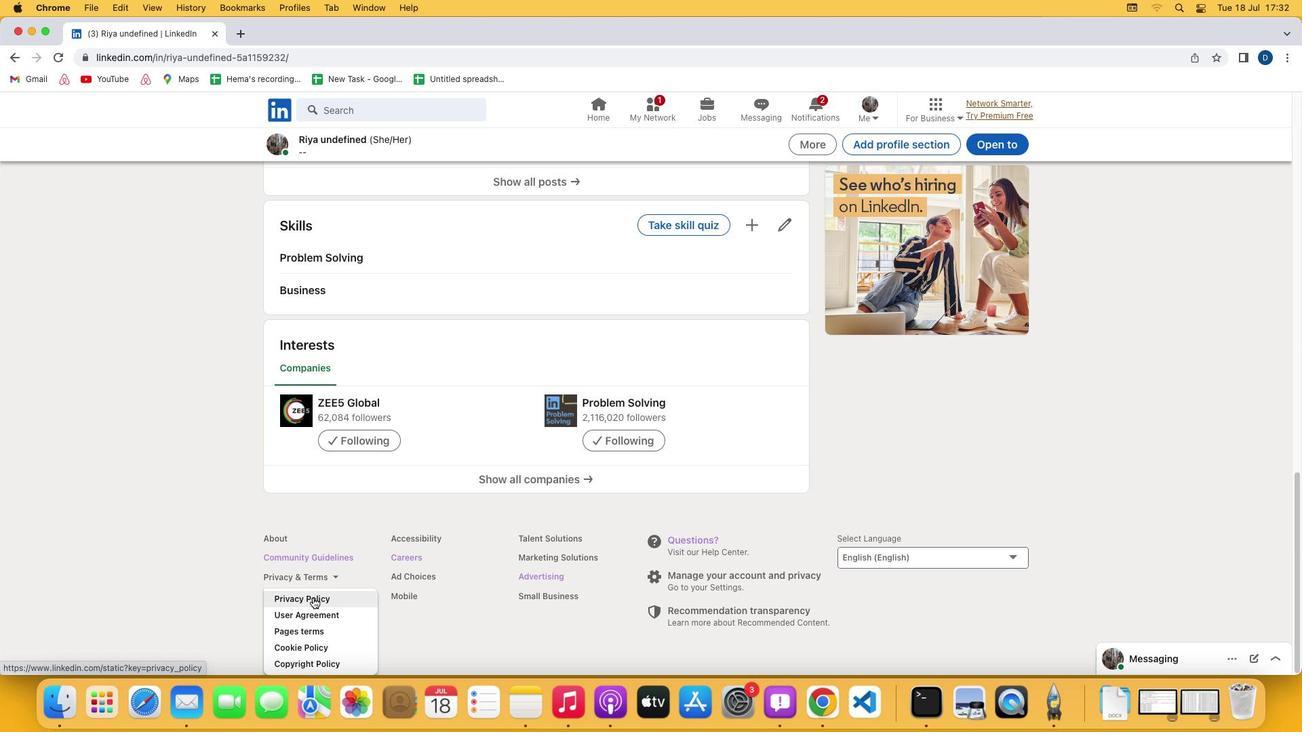 
Action: Mouse moved to (309, 539)
Screenshot: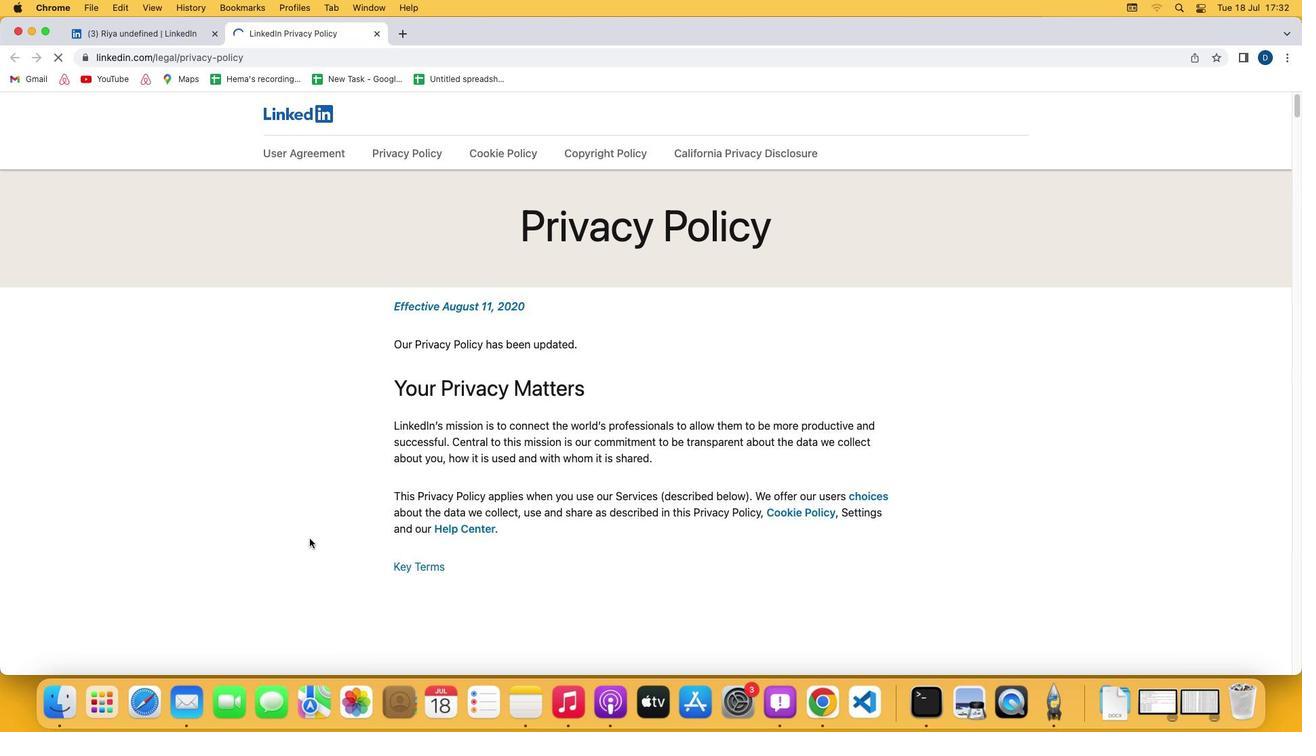 
Action: Mouse scrolled (309, 539) with delta (0, 0)
Screenshot: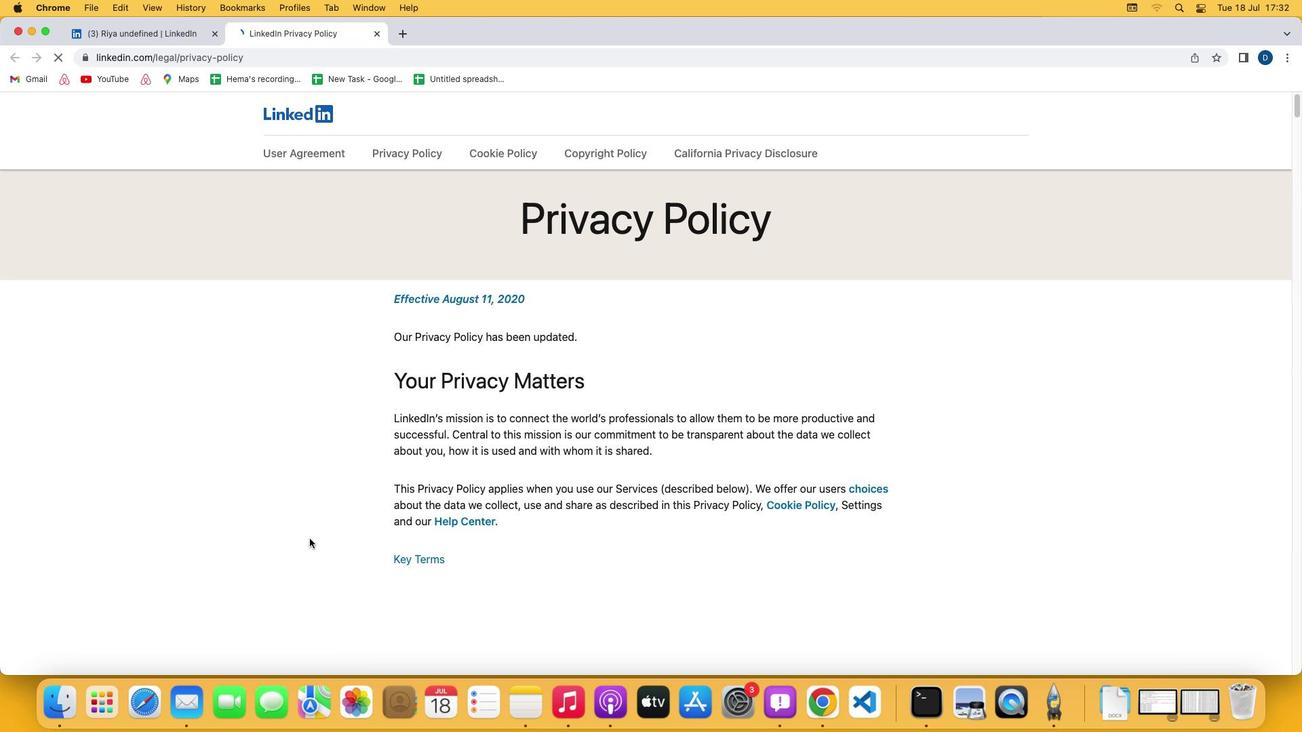 
Action: Mouse scrolled (309, 539) with delta (0, 0)
Screenshot: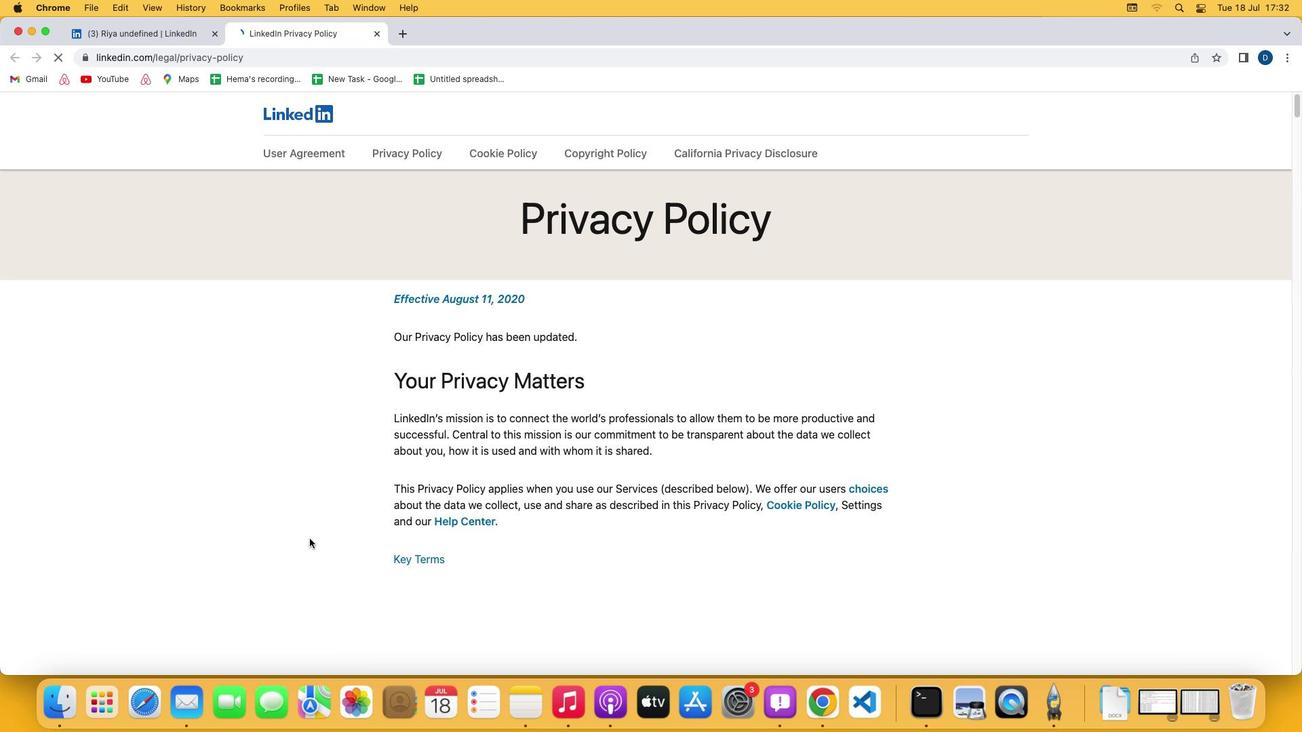 
Action: Mouse scrolled (309, 539) with delta (0, -1)
Screenshot: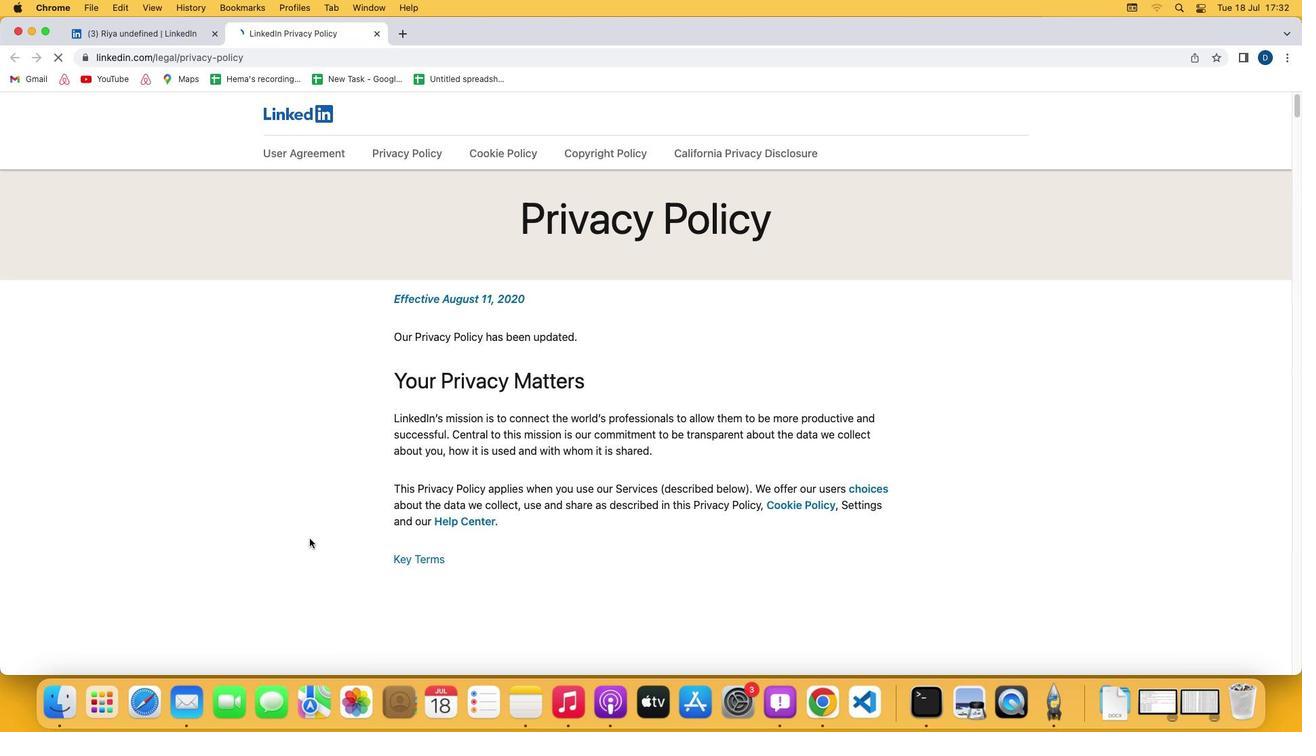 
Action: Mouse scrolled (309, 539) with delta (0, -2)
Screenshot: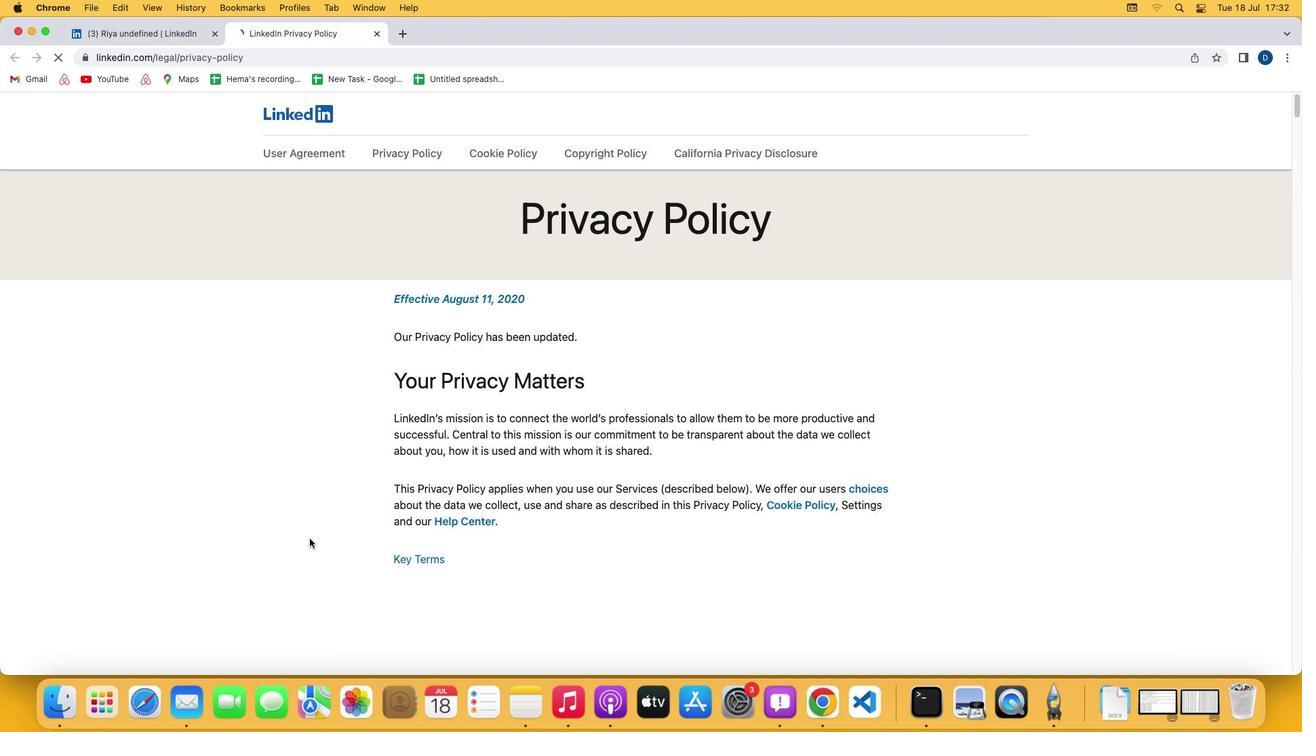 
Action: Mouse scrolled (309, 539) with delta (0, 0)
Screenshot: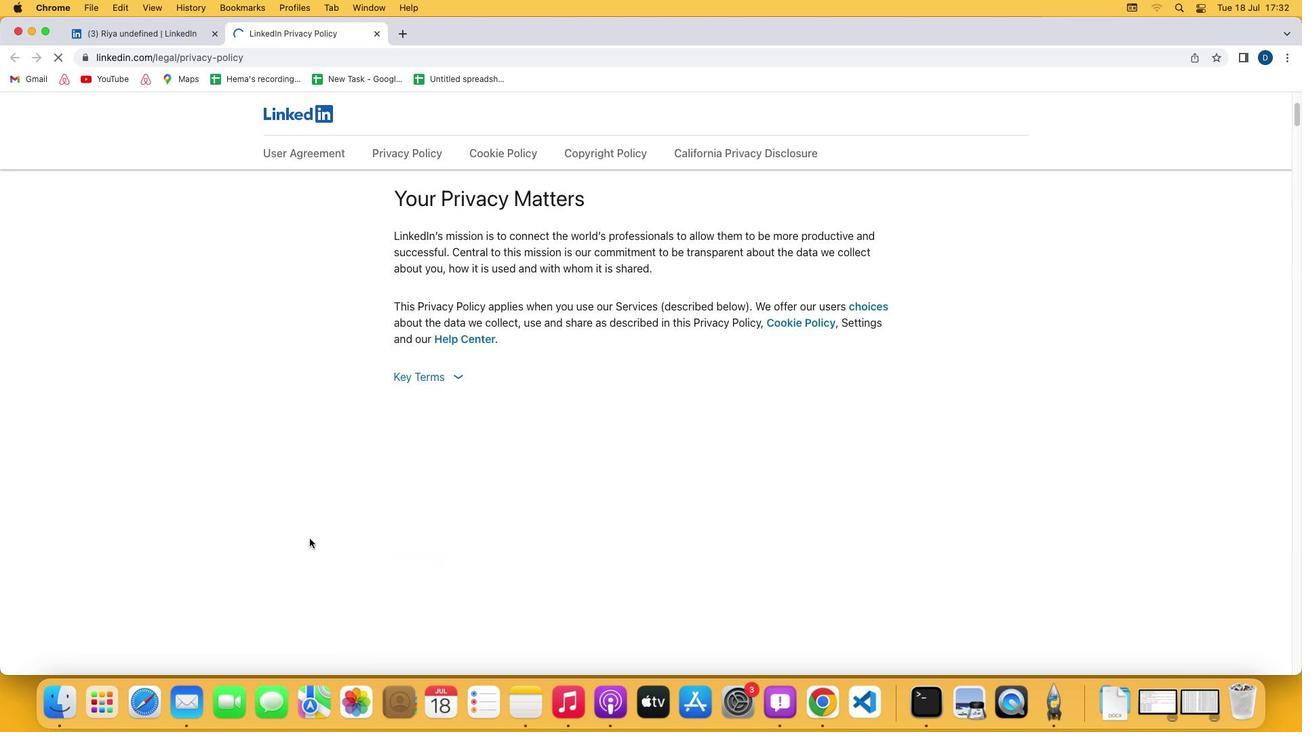 
Action: Mouse scrolled (309, 539) with delta (0, 0)
Screenshot: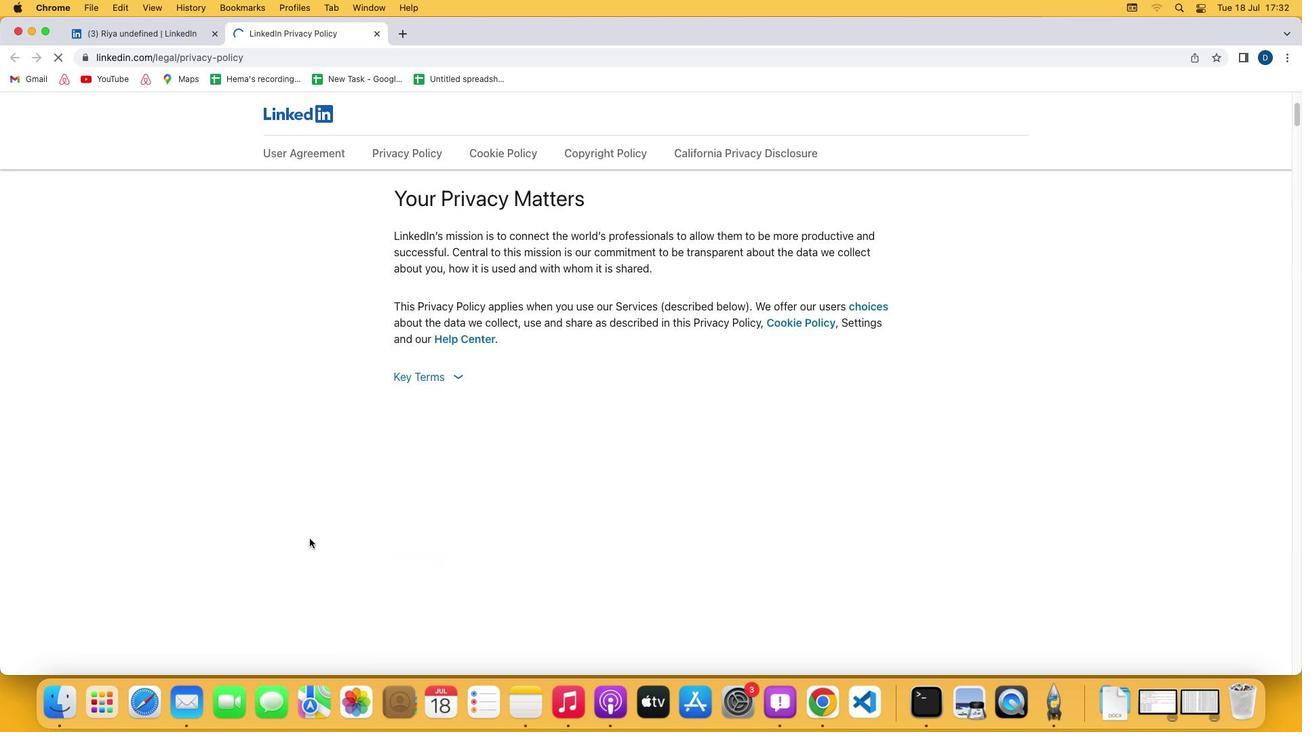 
Action: Mouse scrolled (309, 539) with delta (0, 2)
Screenshot: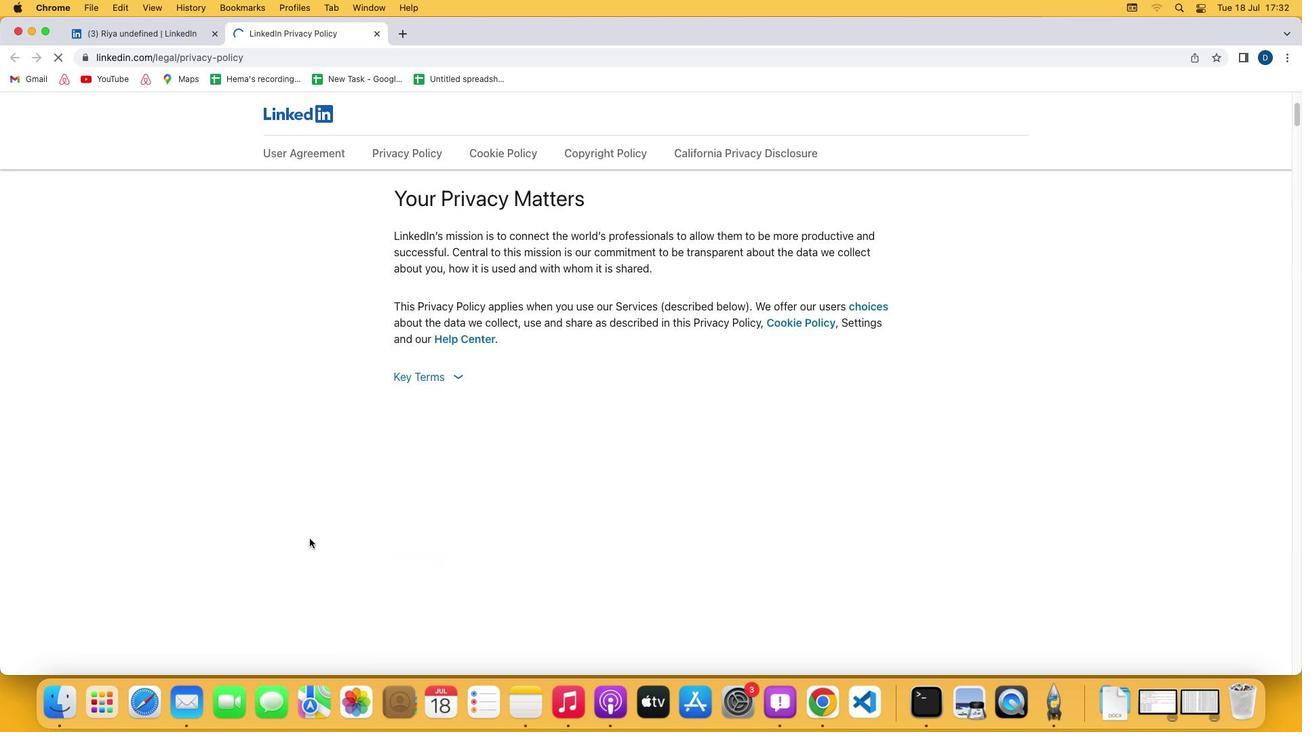 
Action: Mouse scrolled (309, 539) with delta (0, 2)
Screenshot: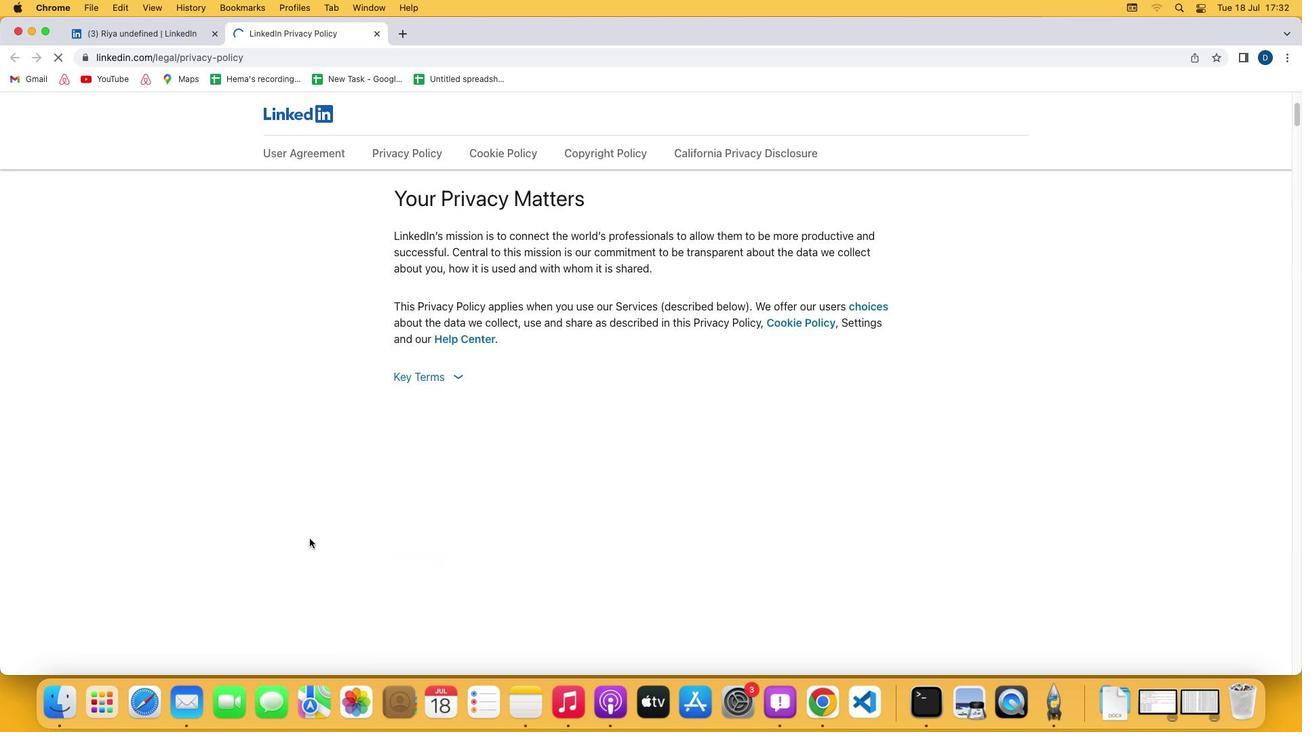 
Action: Mouse scrolled (309, 539) with delta (0, 3)
Screenshot: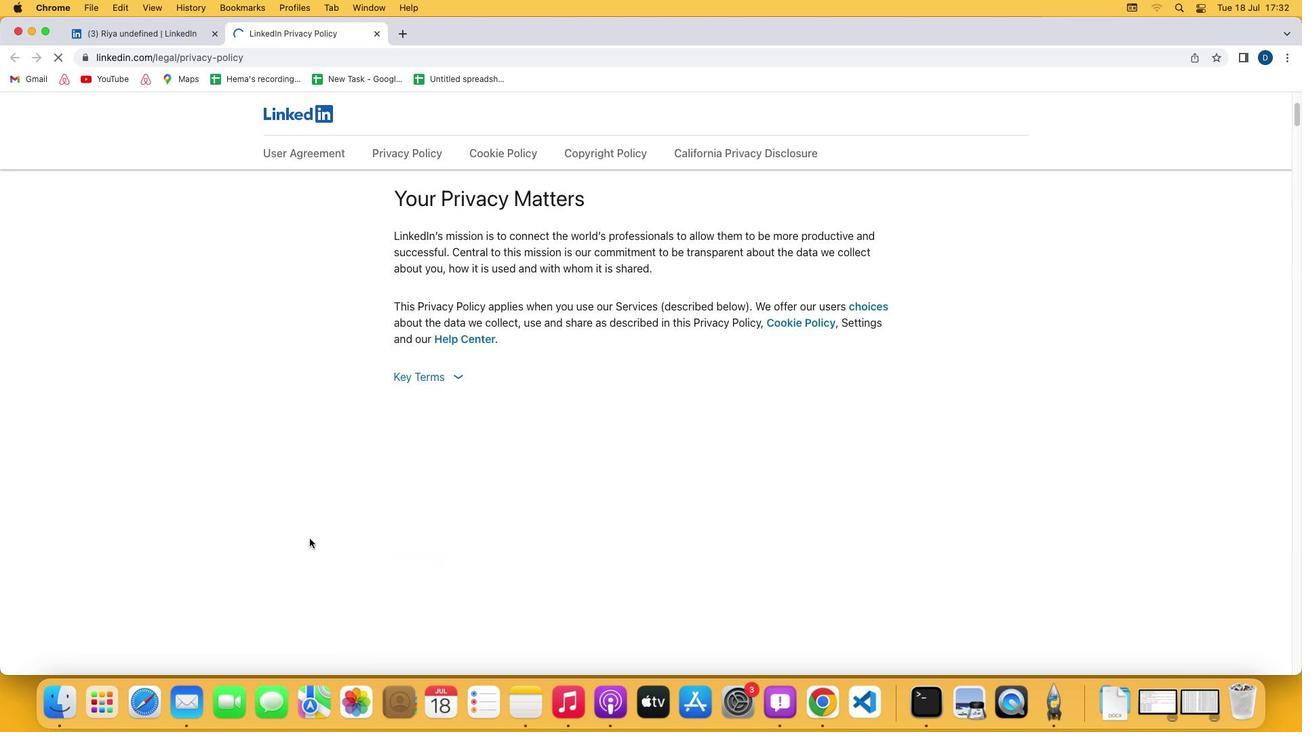 
